 Task: Create a due date automation trigger when advanced on, 2 hours before a card is due add dates starting next week.
Action: Mouse moved to (1205, 351)
Screenshot: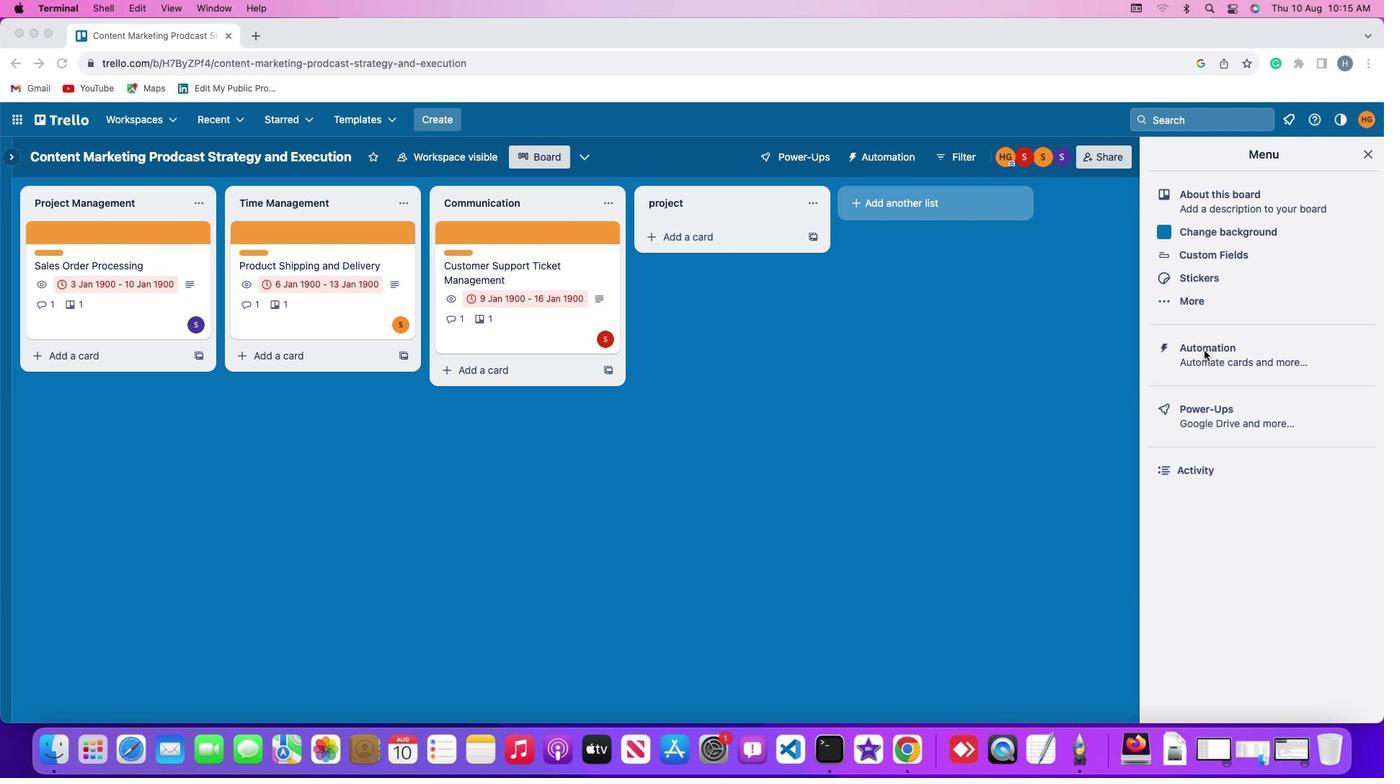 
Action: Mouse pressed left at (1205, 351)
Screenshot: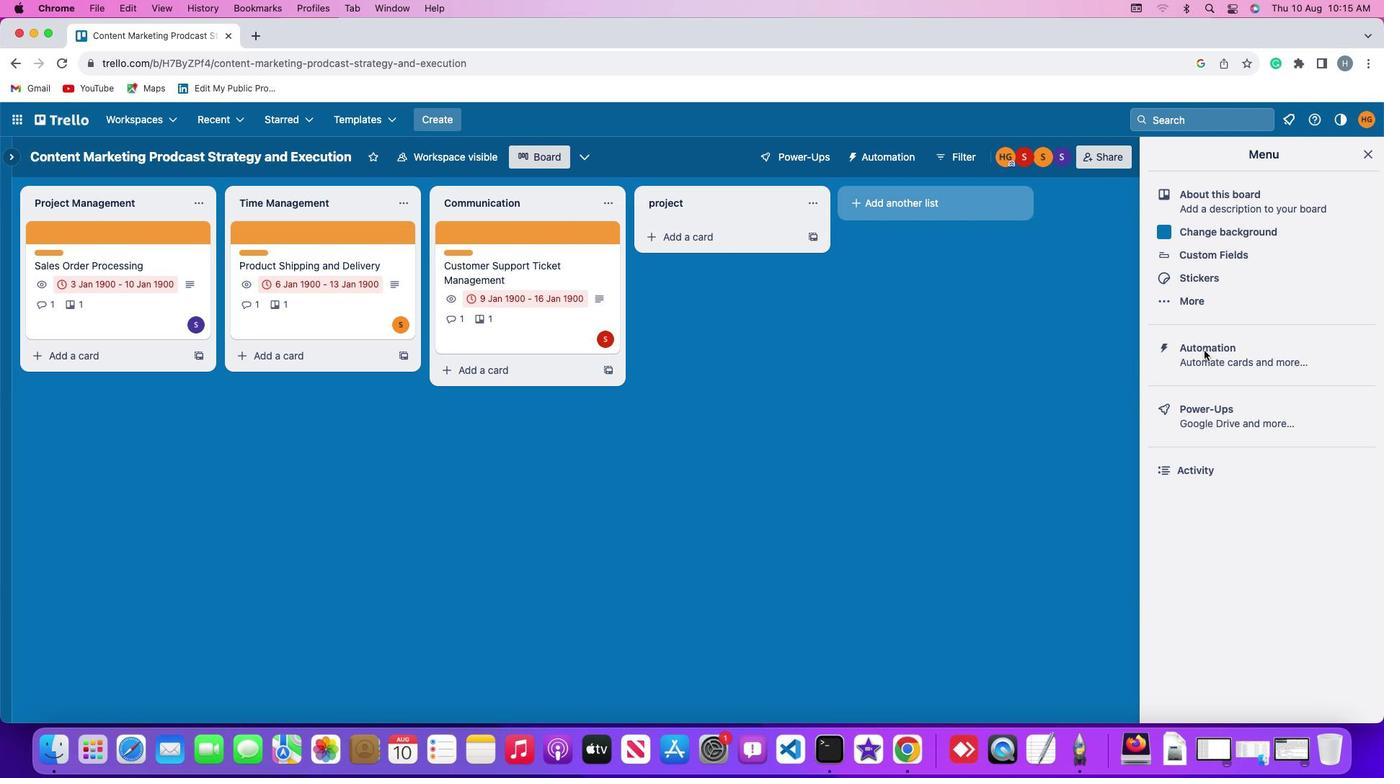 
Action: Mouse pressed left at (1205, 351)
Screenshot: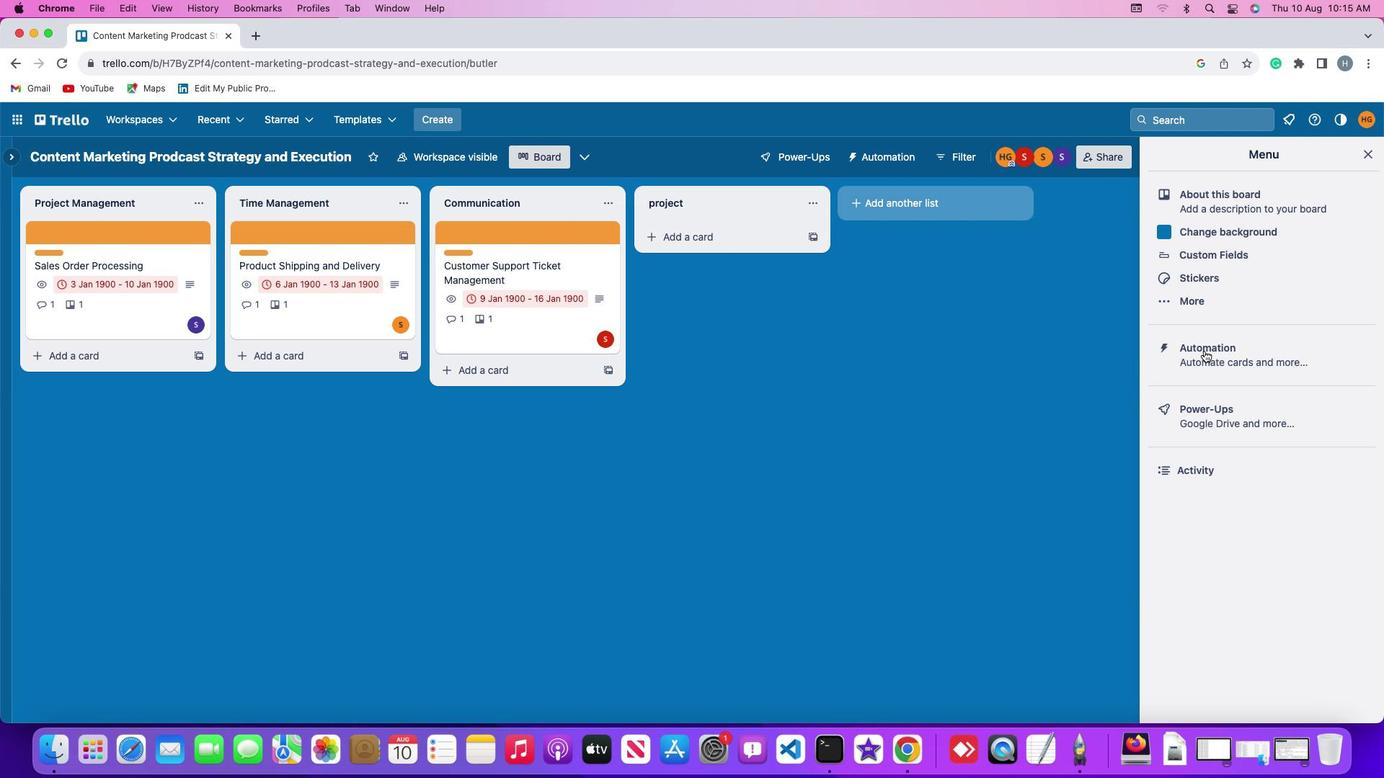 
Action: Mouse moved to (84, 338)
Screenshot: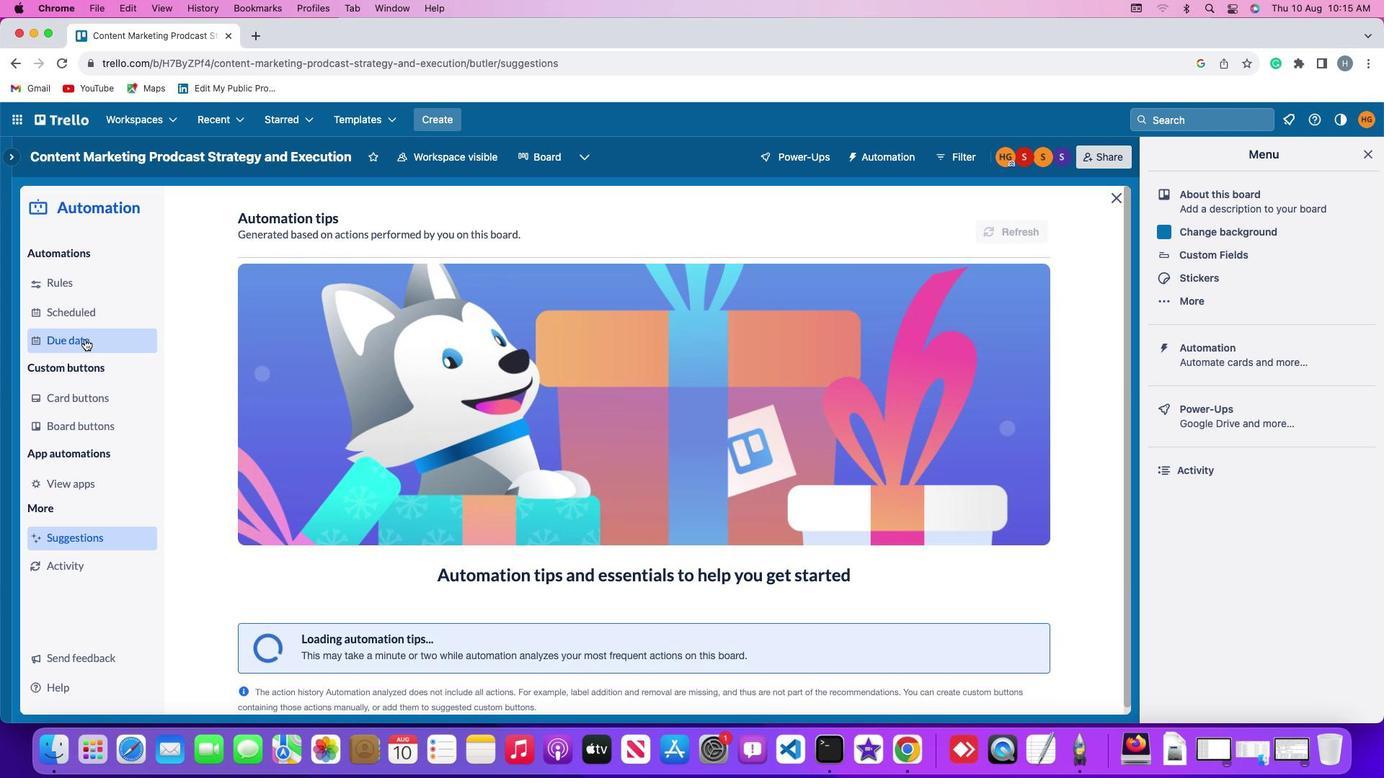 
Action: Mouse pressed left at (84, 338)
Screenshot: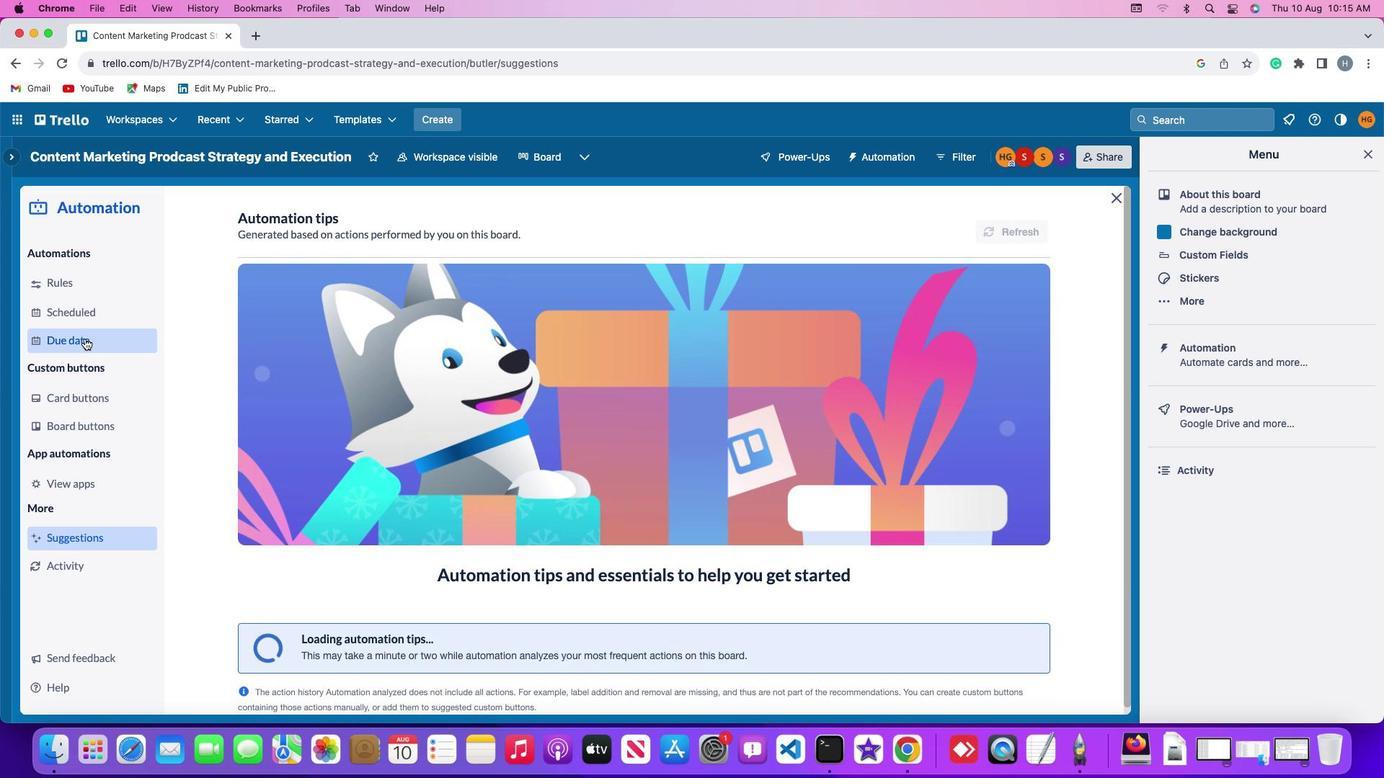 
Action: Mouse moved to (967, 219)
Screenshot: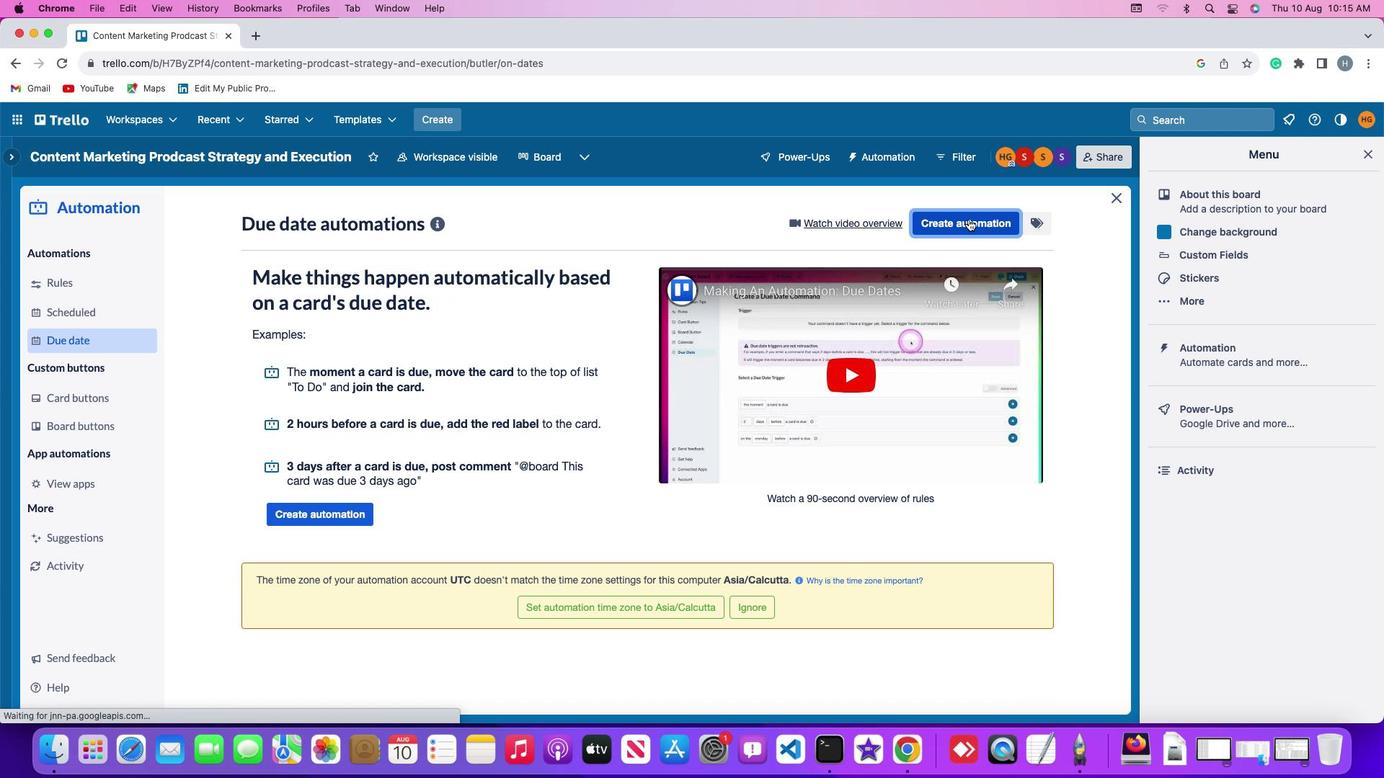 
Action: Mouse pressed left at (967, 219)
Screenshot: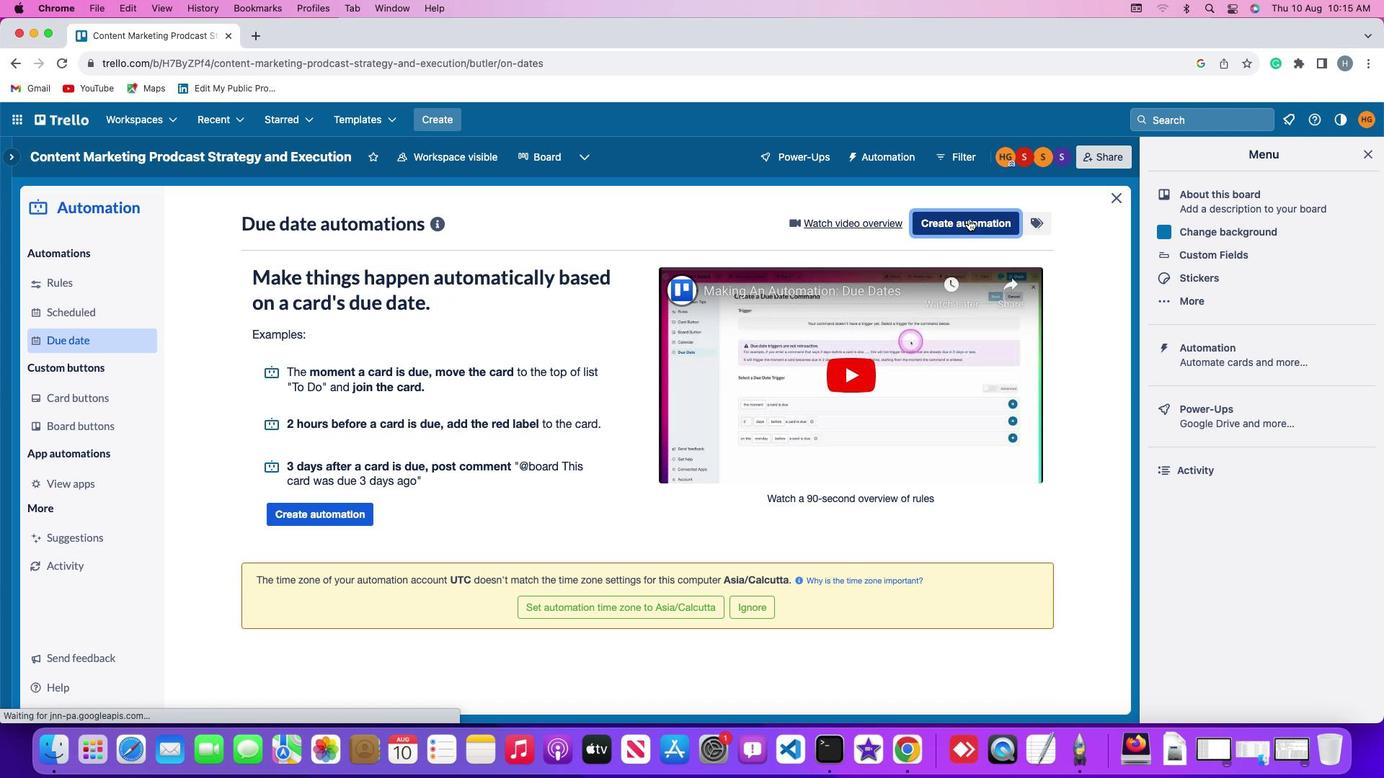 
Action: Mouse moved to (393, 358)
Screenshot: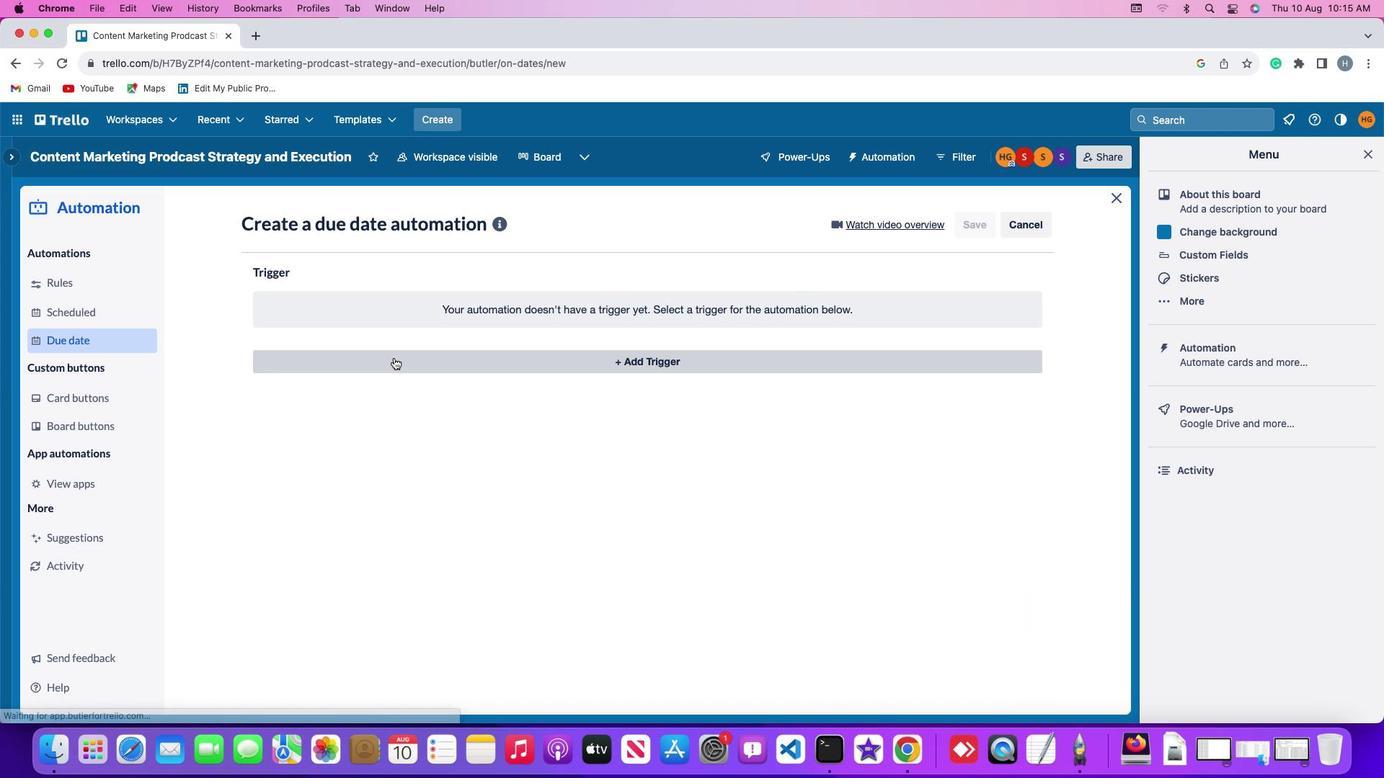 
Action: Mouse pressed left at (393, 358)
Screenshot: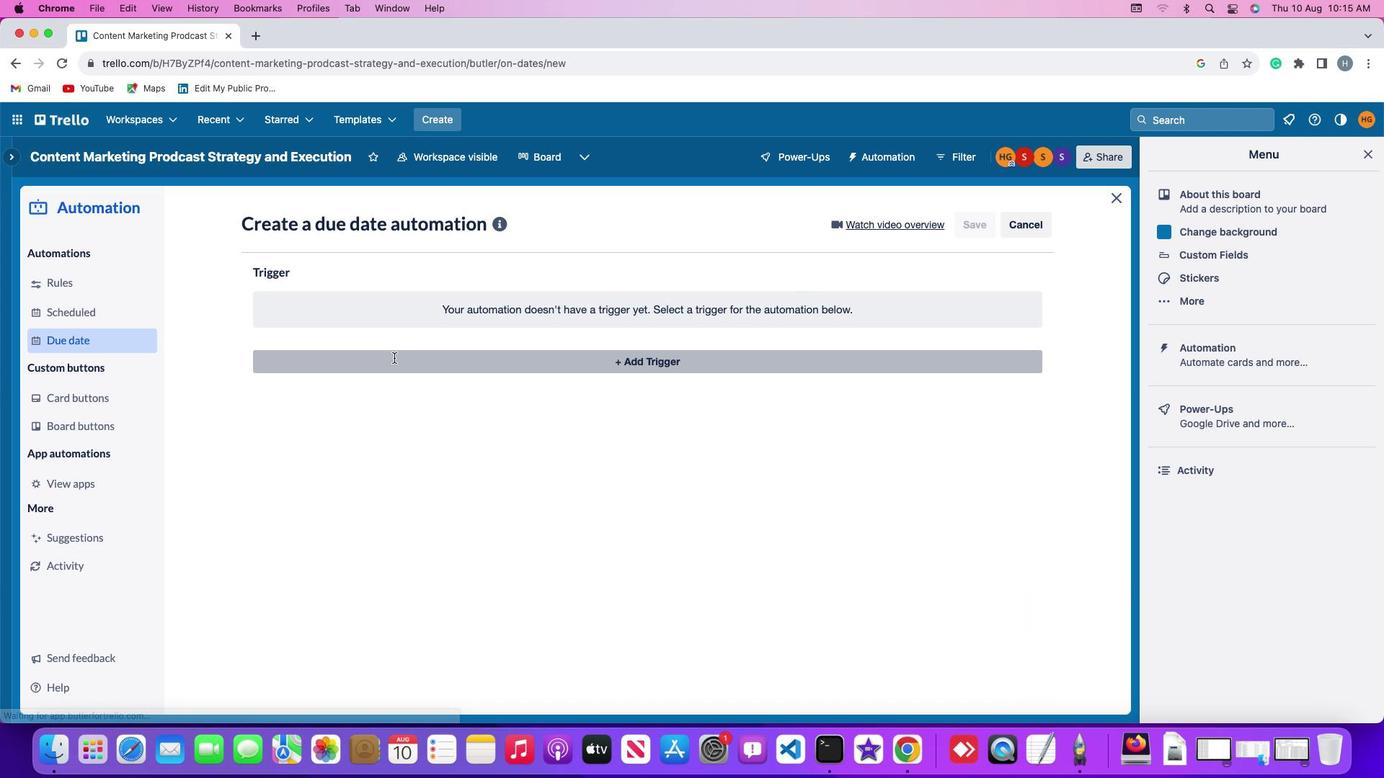 
Action: Mouse moved to (279, 582)
Screenshot: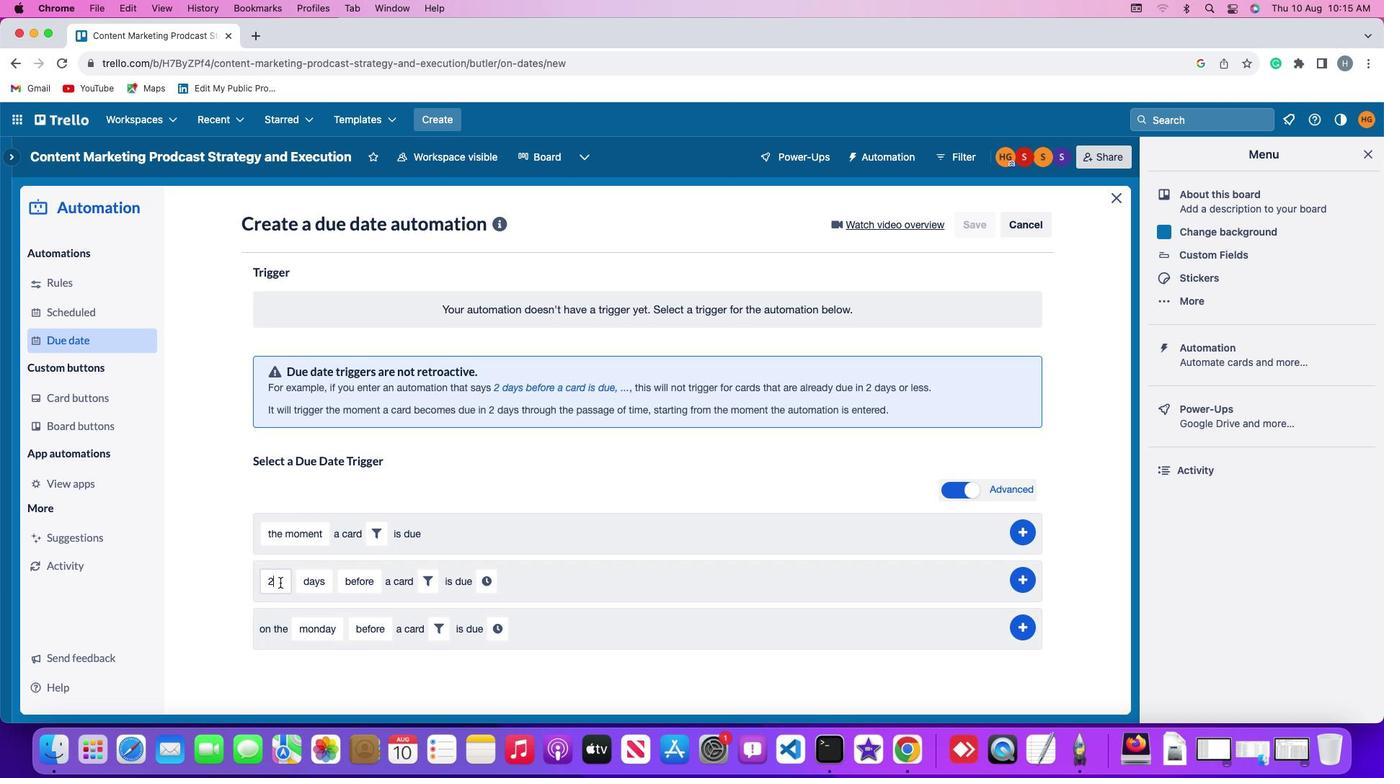 
Action: Mouse pressed left at (279, 582)
Screenshot: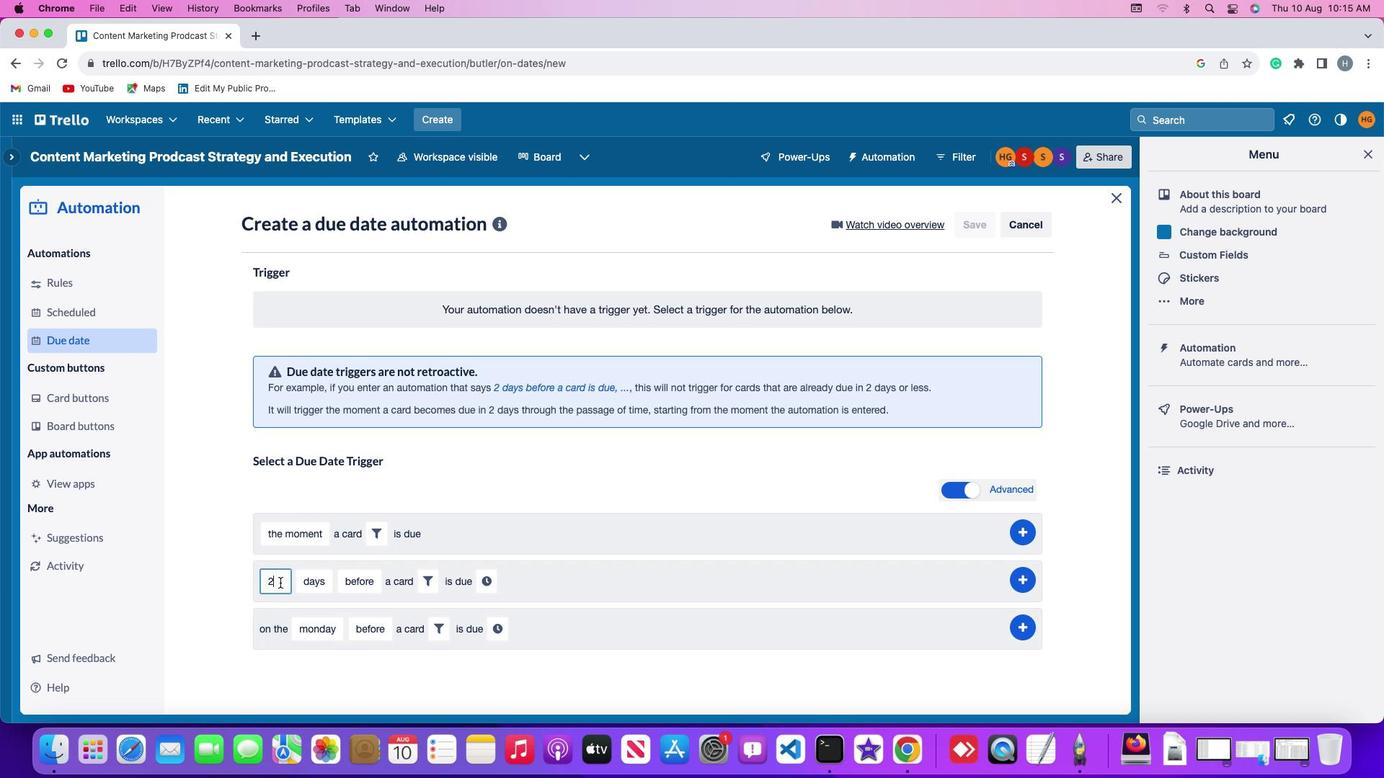 
Action: Mouse moved to (279, 583)
Screenshot: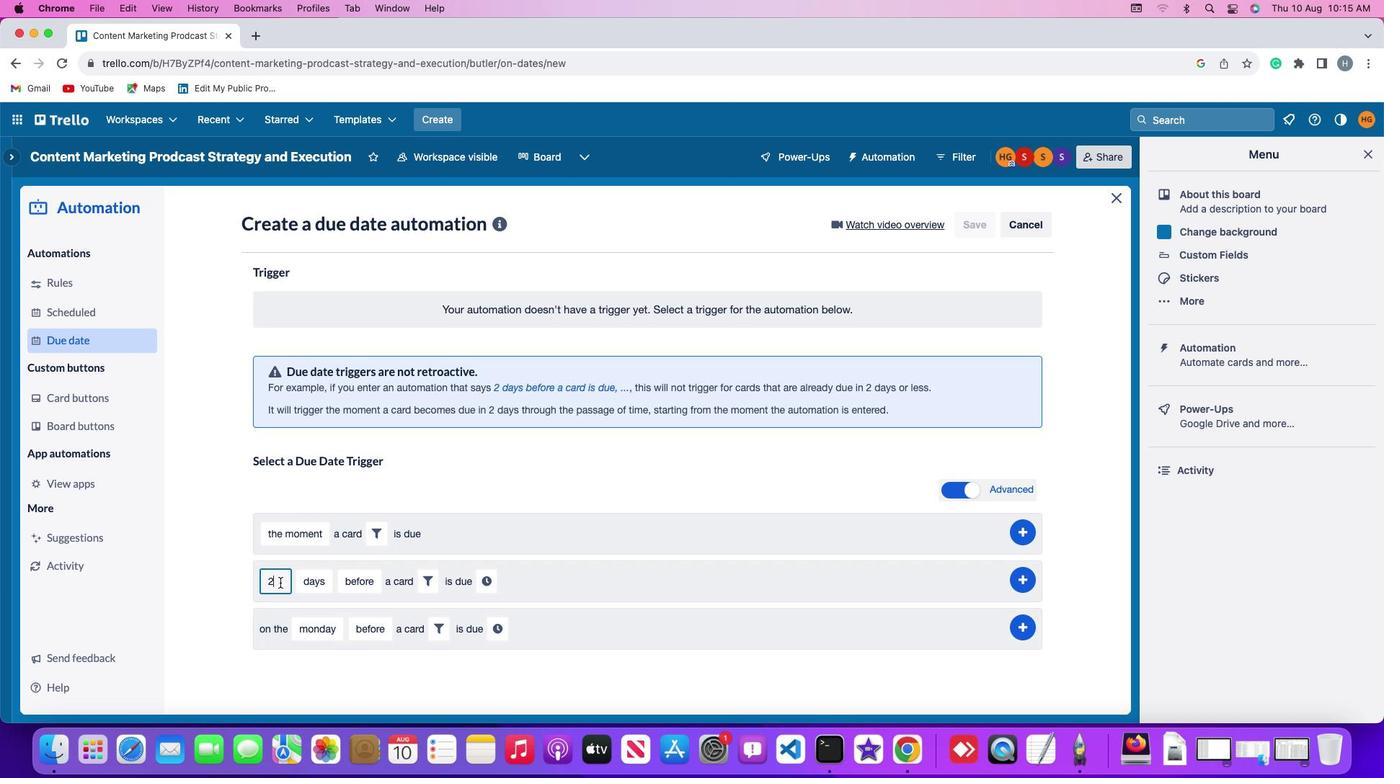 
Action: Key pressed Key.backspace
Screenshot: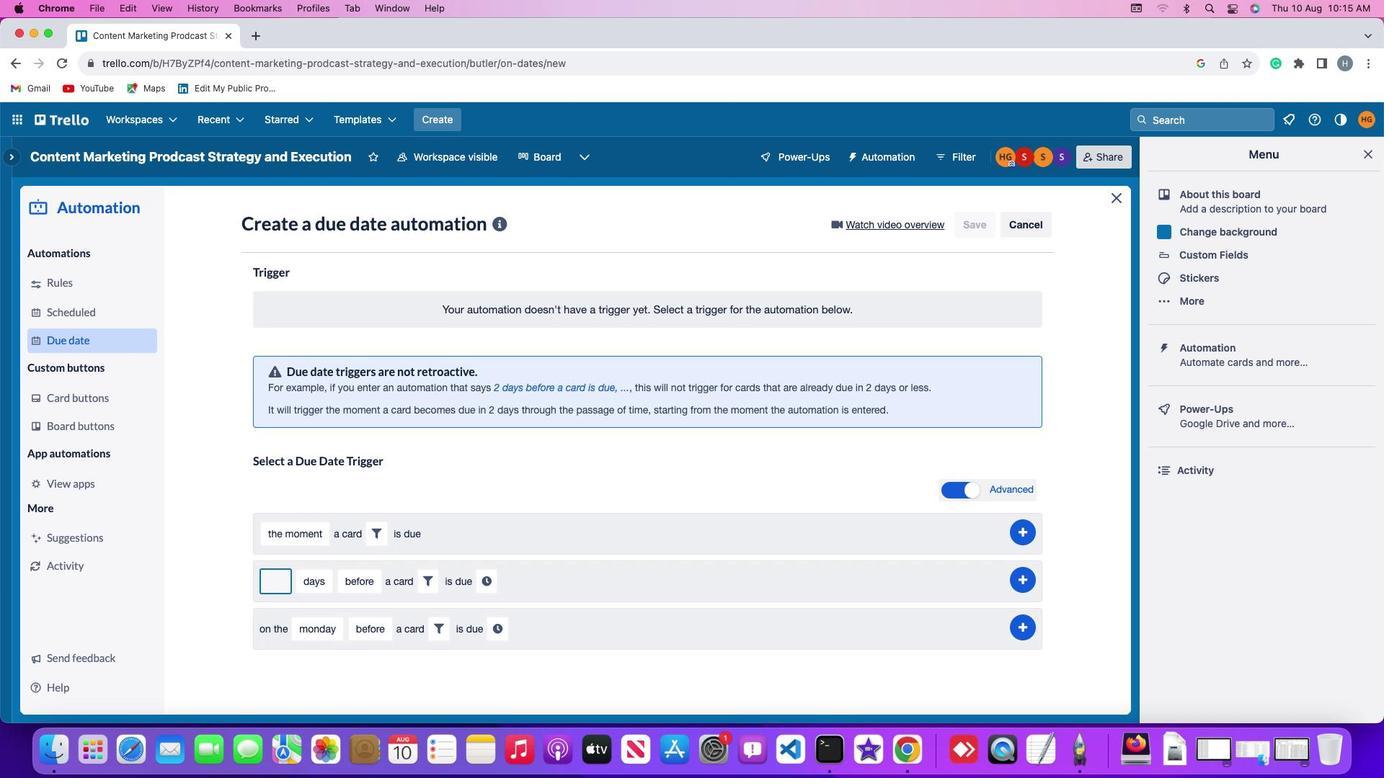 
Action: Mouse moved to (280, 583)
Screenshot: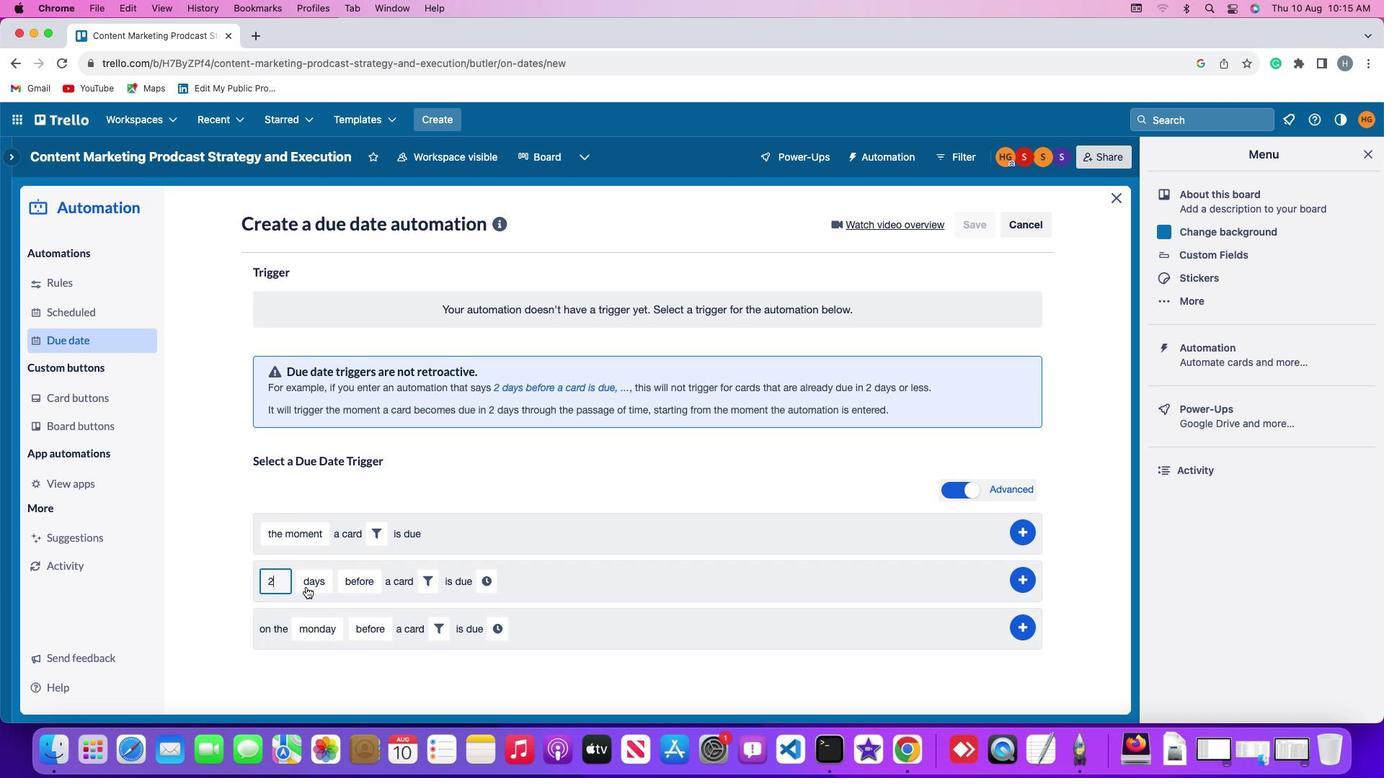 
Action: Key pressed '2'
Screenshot: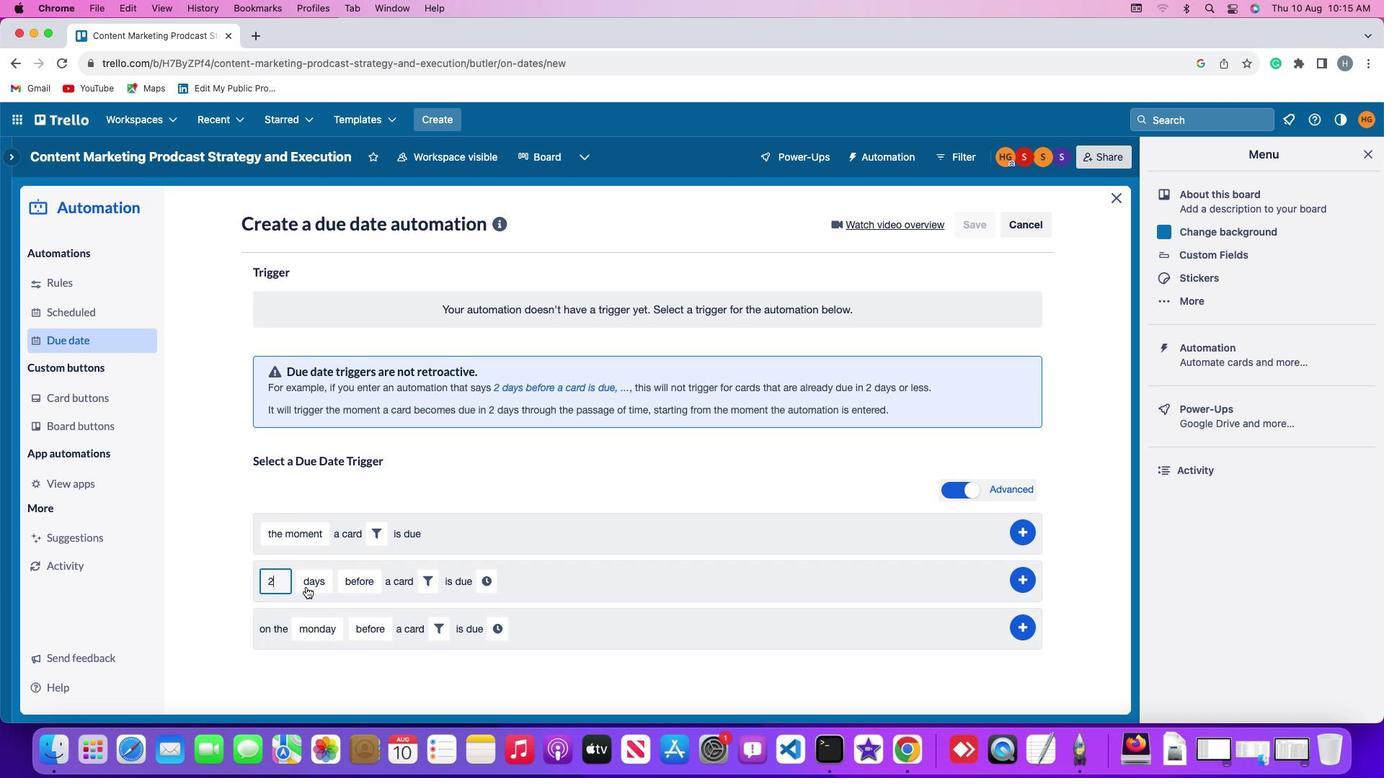 
Action: Mouse moved to (313, 586)
Screenshot: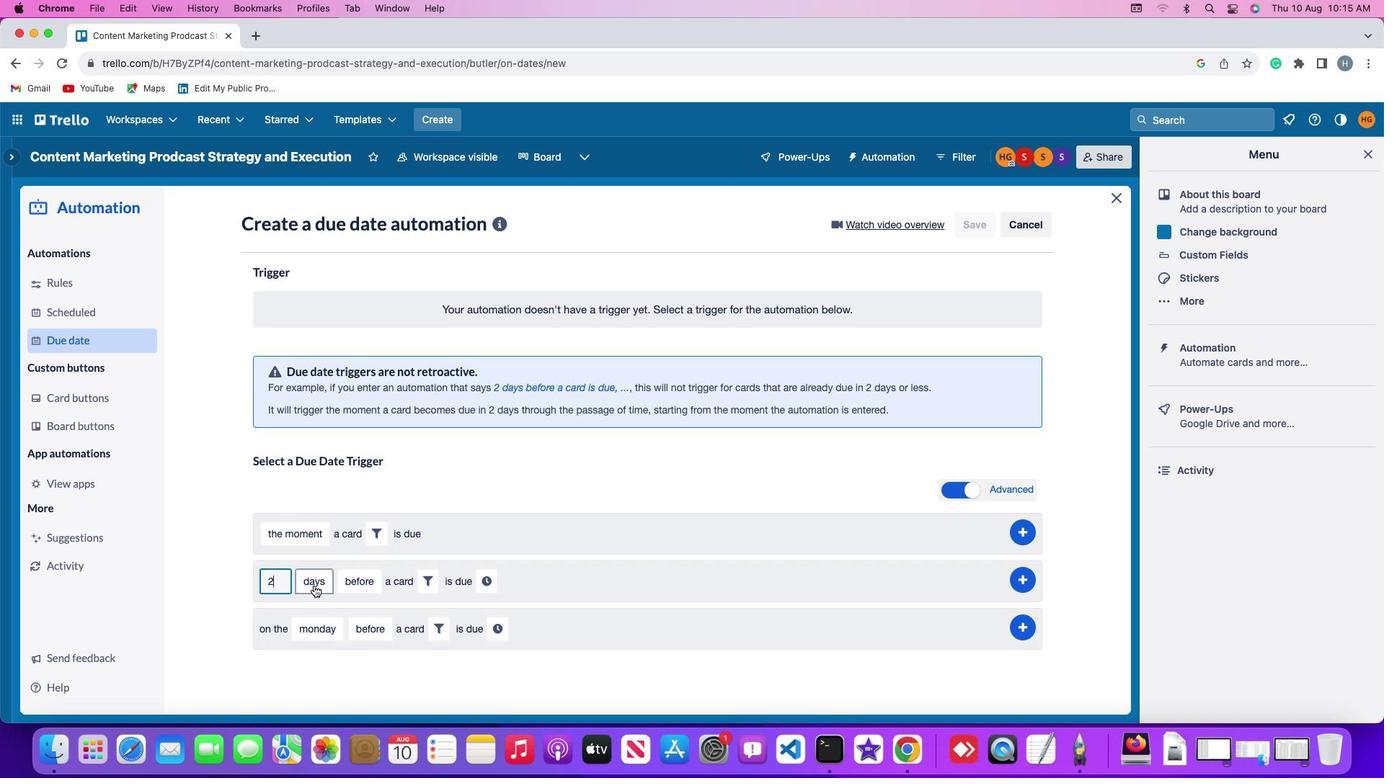 
Action: Mouse pressed left at (313, 586)
Screenshot: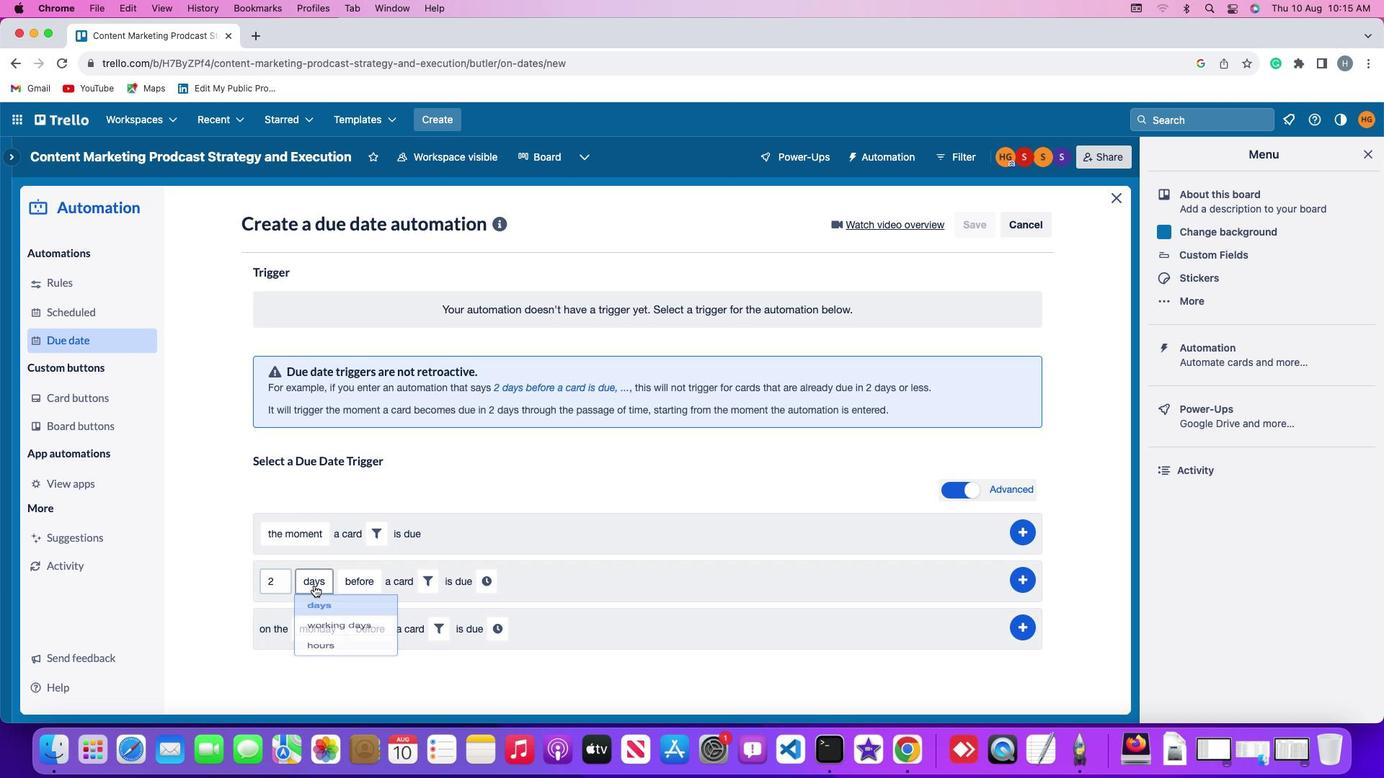 
Action: Mouse moved to (321, 666)
Screenshot: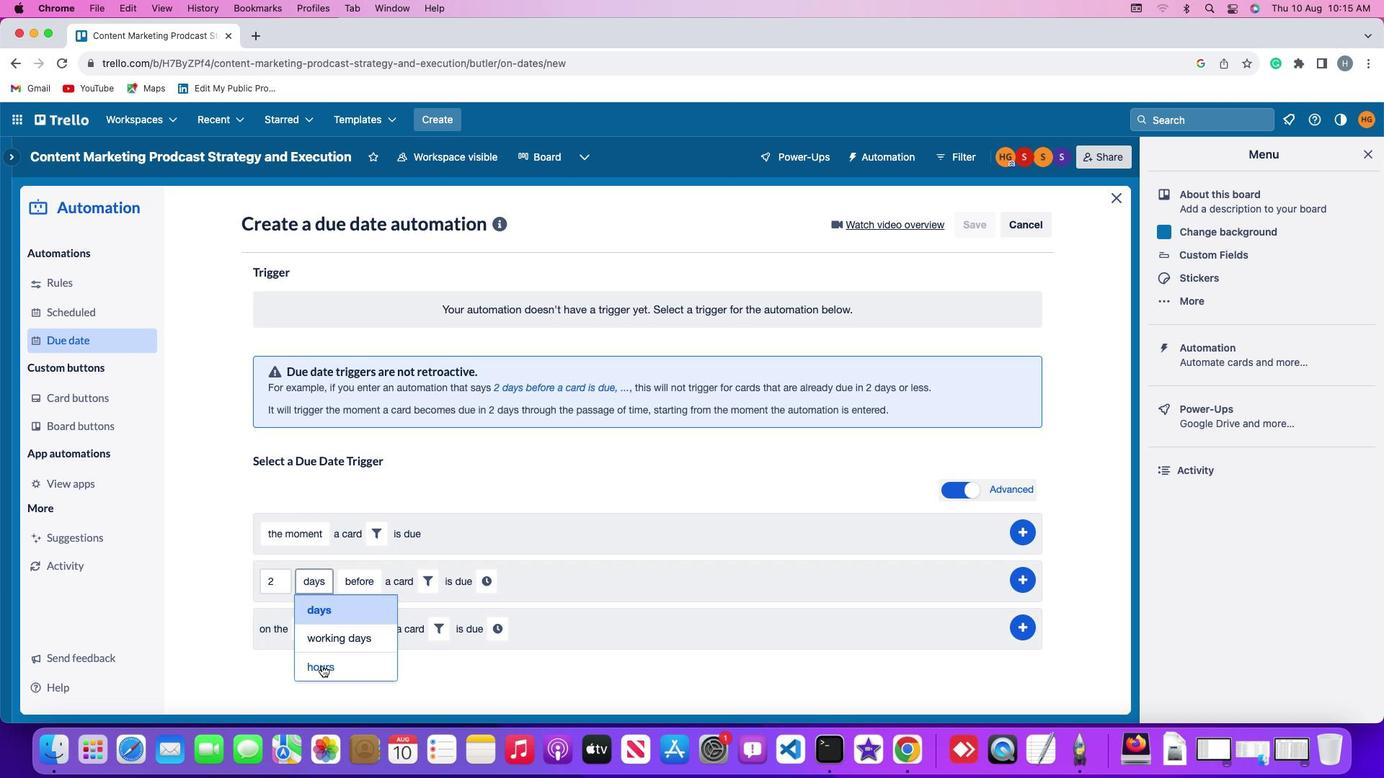 
Action: Mouse pressed left at (321, 666)
Screenshot: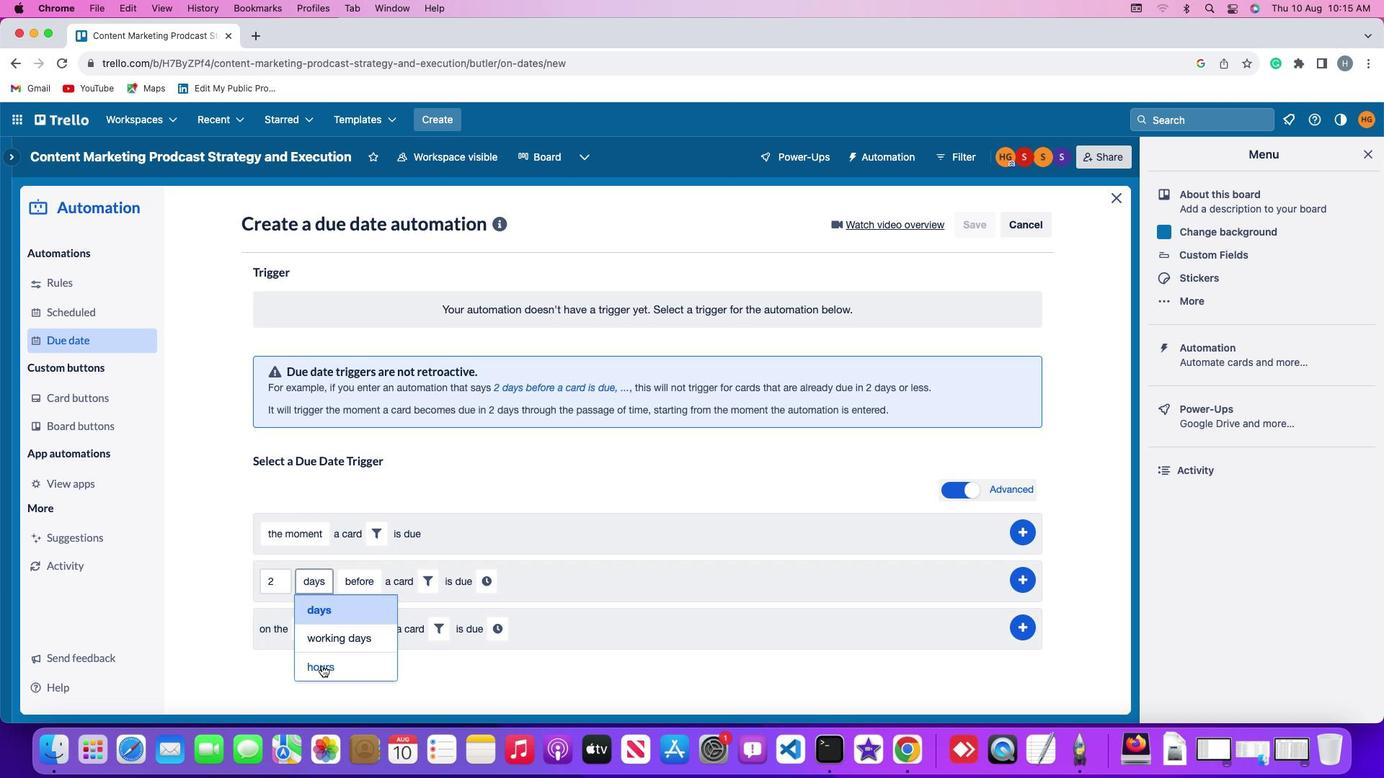 
Action: Mouse moved to (367, 587)
Screenshot: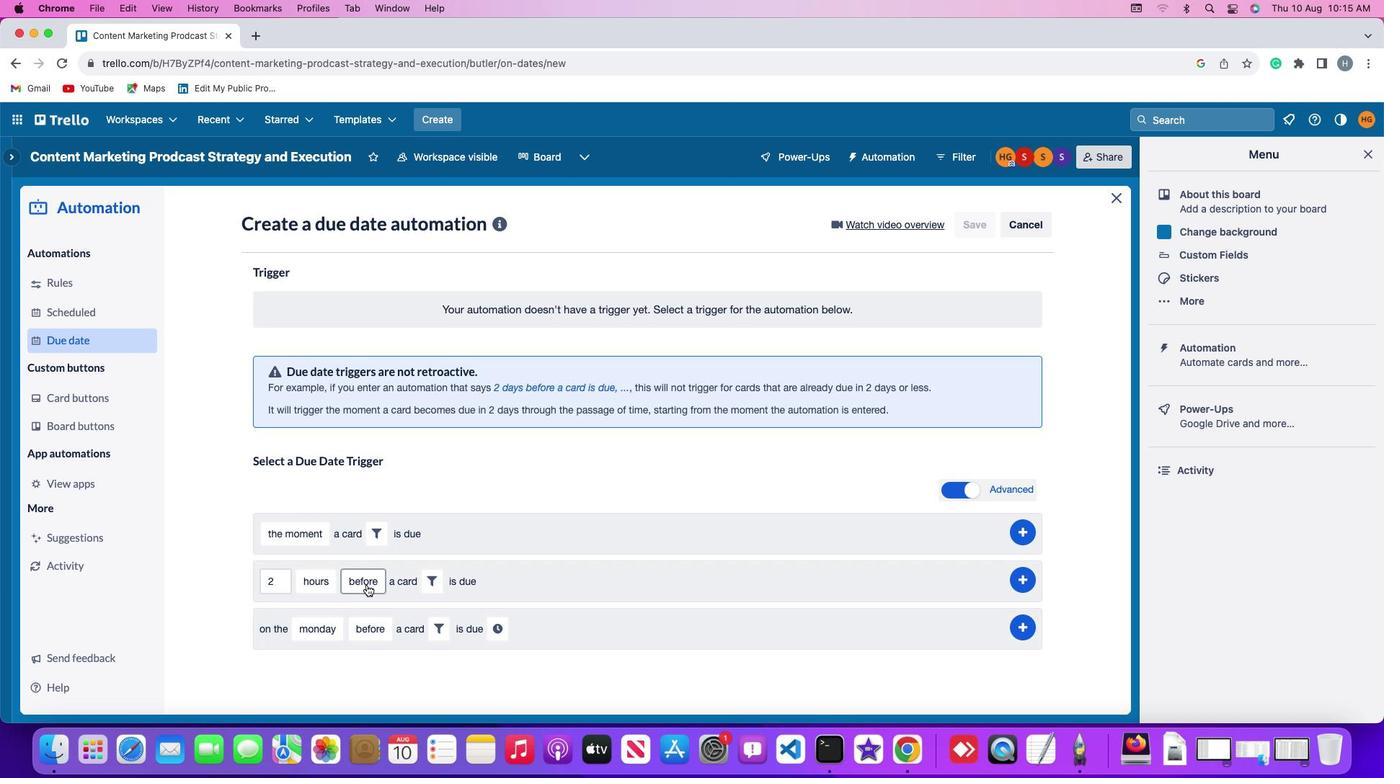 
Action: Mouse pressed left at (367, 587)
Screenshot: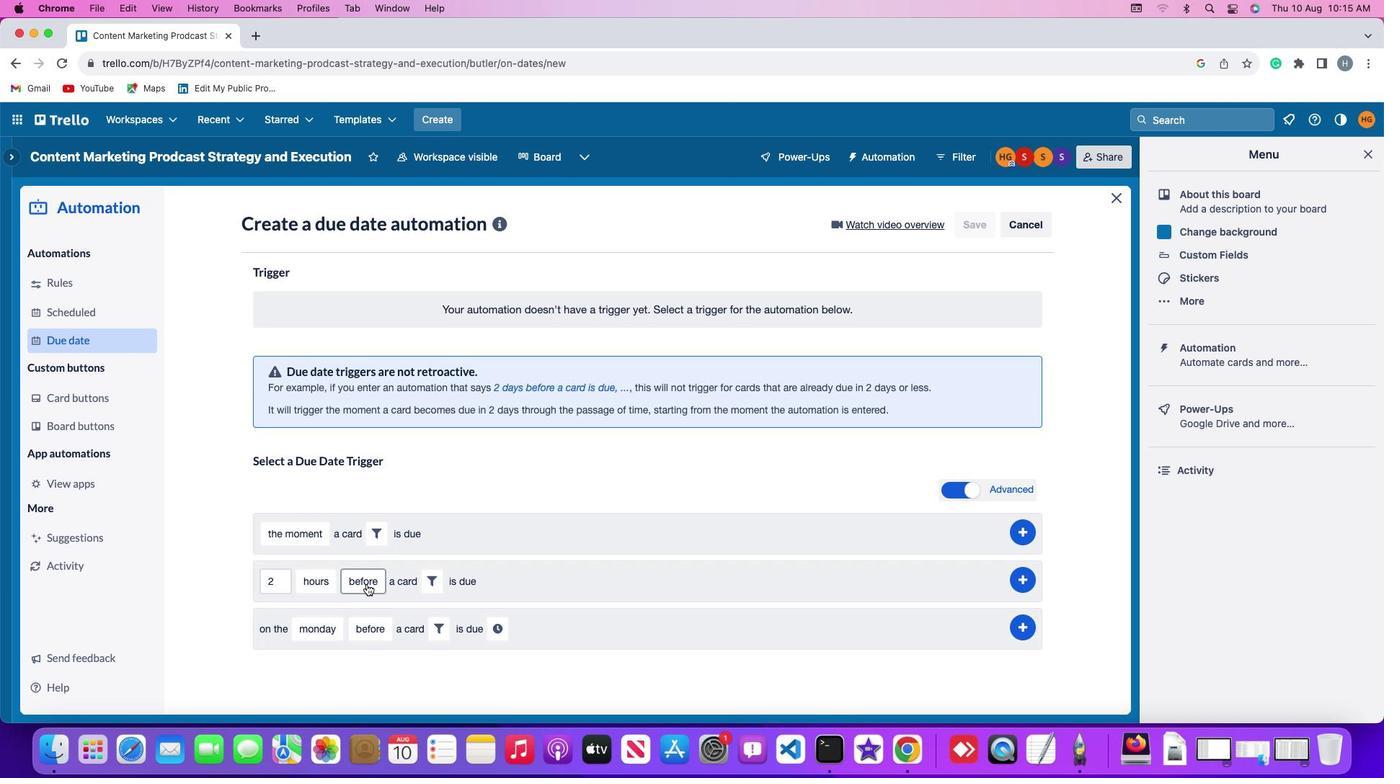 
Action: Mouse moved to (375, 611)
Screenshot: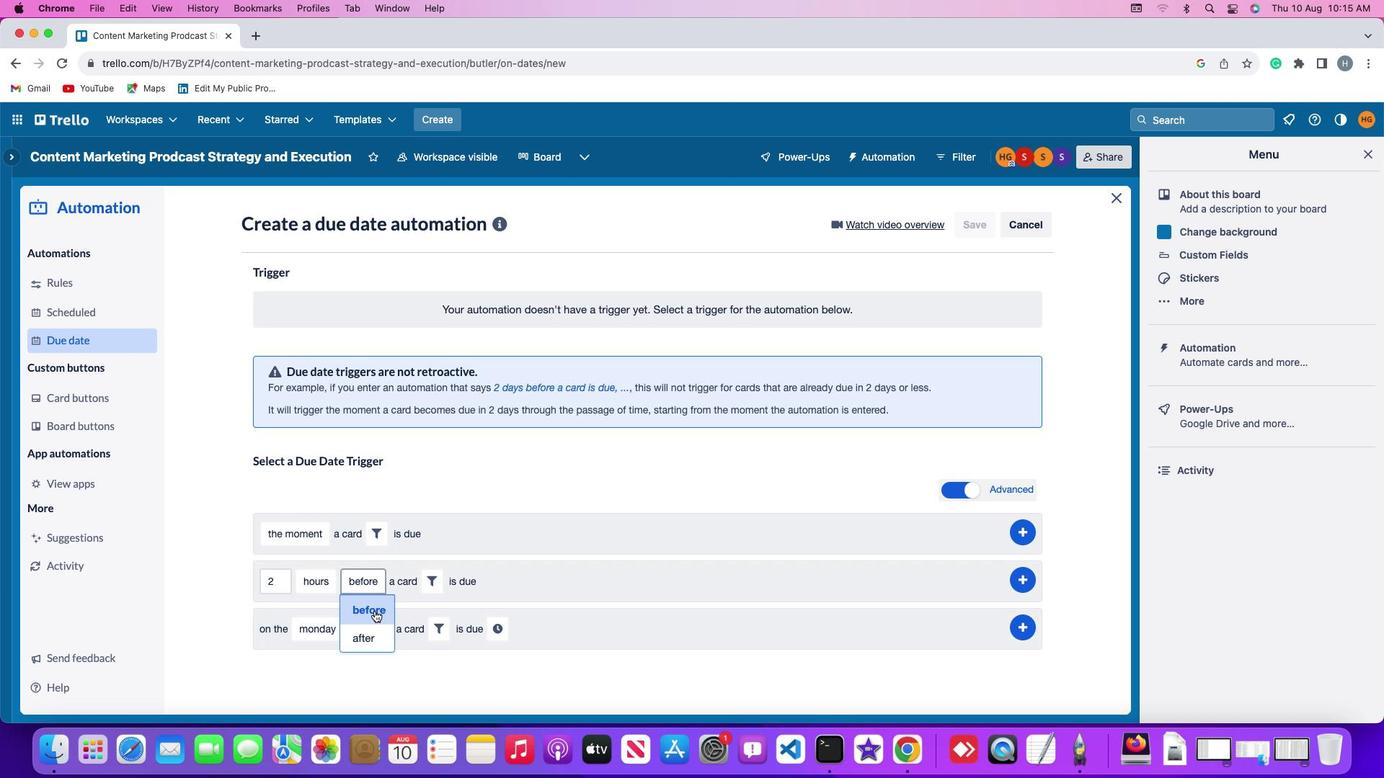 
Action: Mouse pressed left at (375, 611)
Screenshot: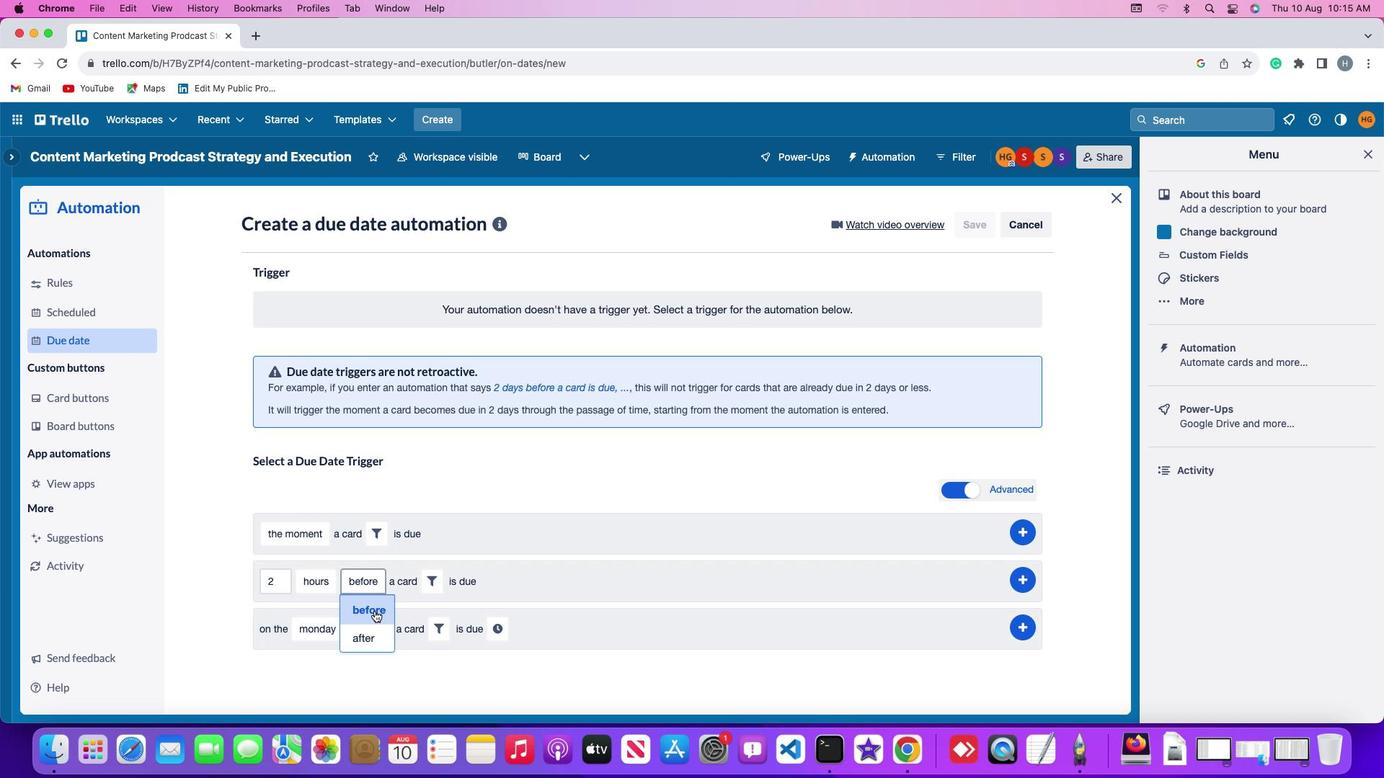 
Action: Mouse moved to (434, 579)
Screenshot: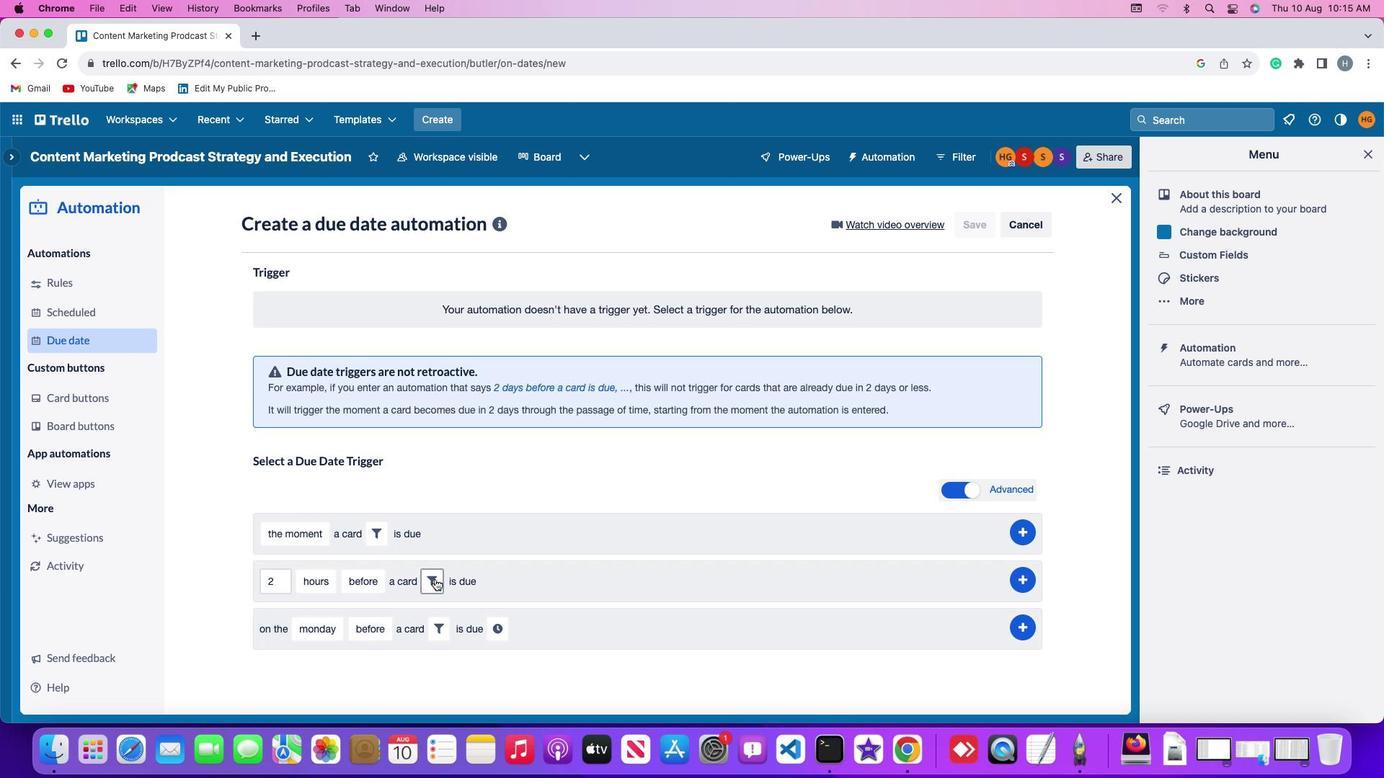 
Action: Mouse pressed left at (434, 579)
Screenshot: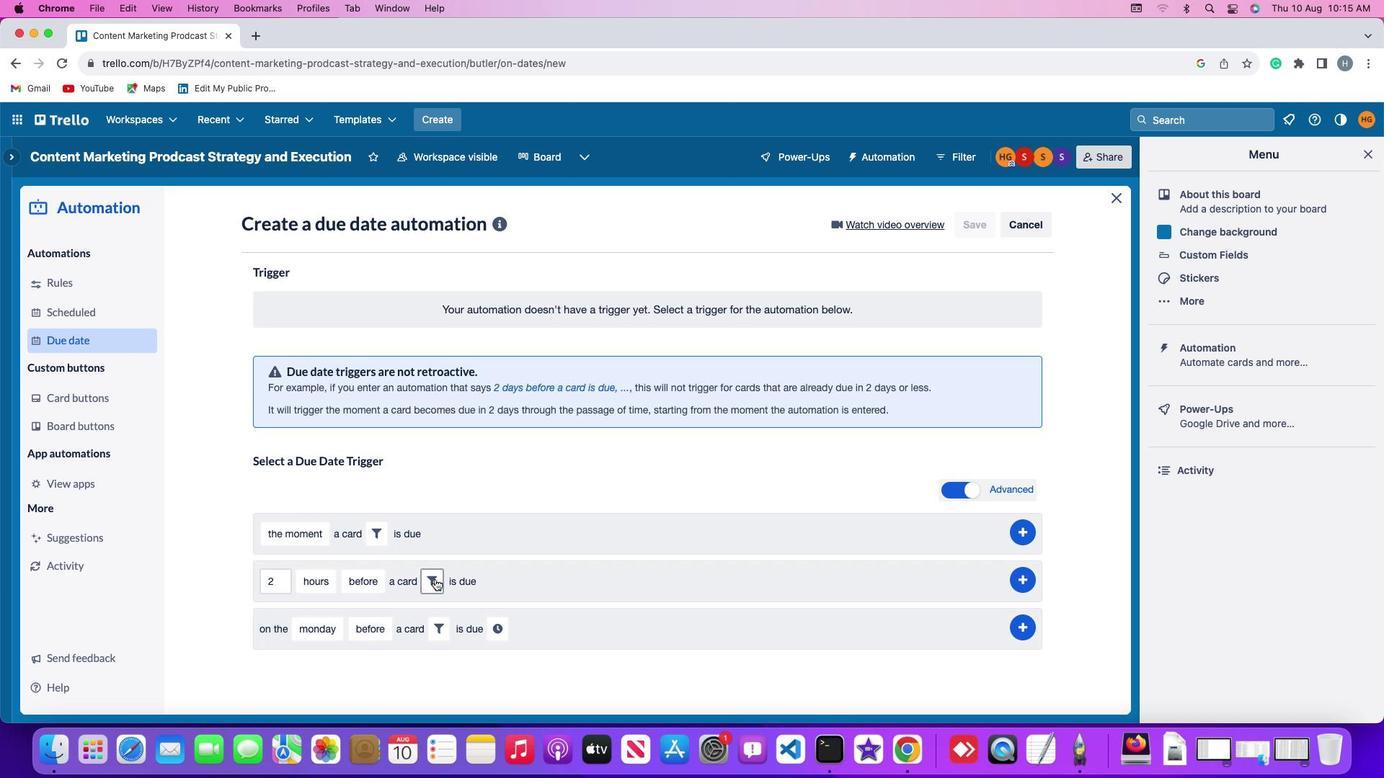 
Action: Mouse moved to (498, 632)
Screenshot: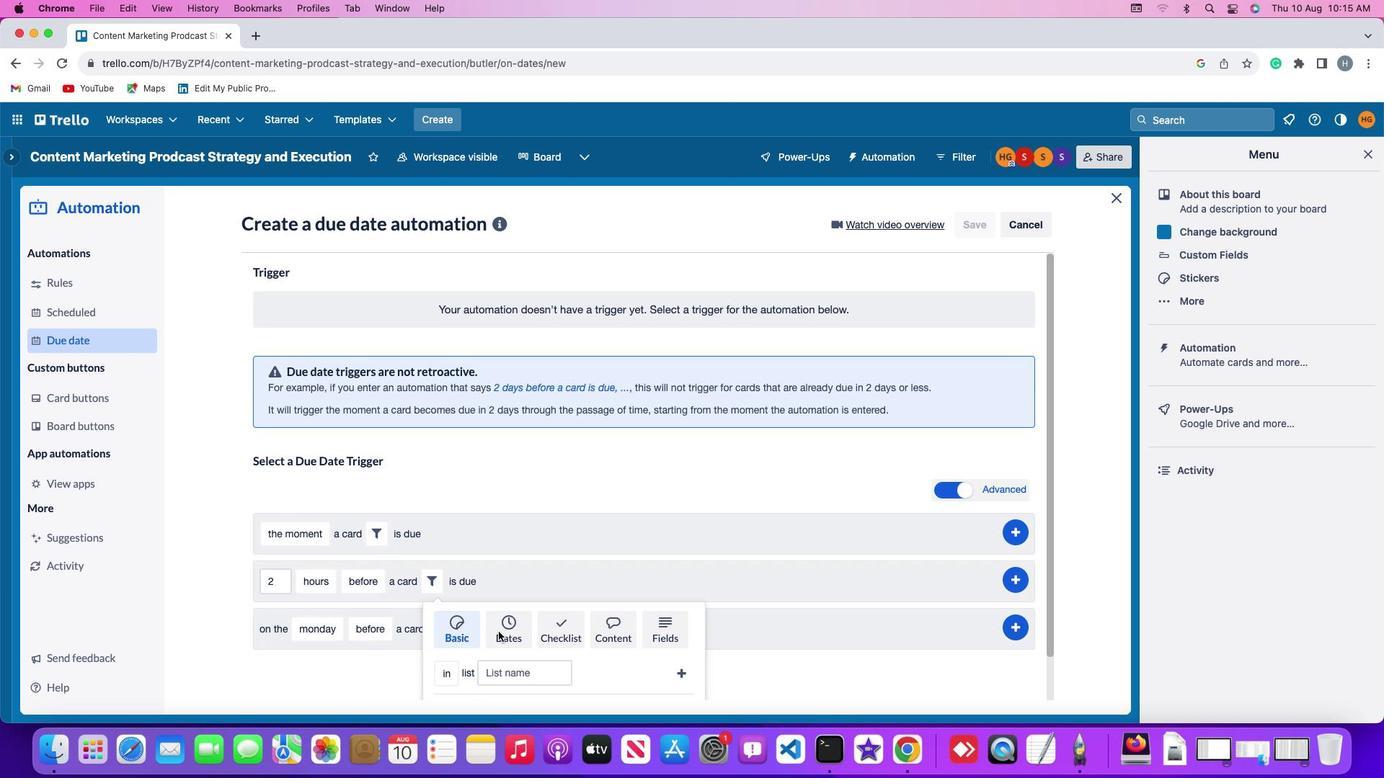 
Action: Mouse pressed left at (498, 632)
Screenshot: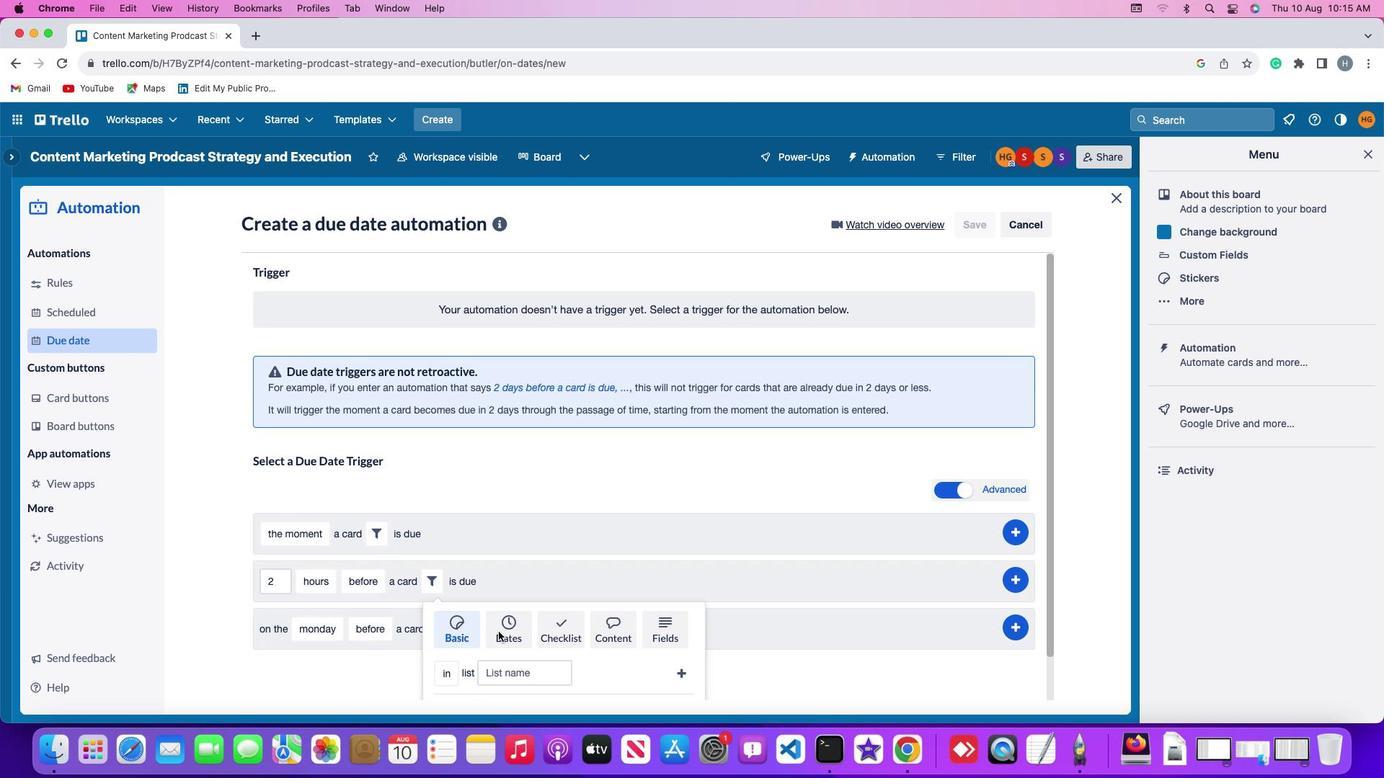 
Action: Mouse moved to (404, 667)
Screenshot: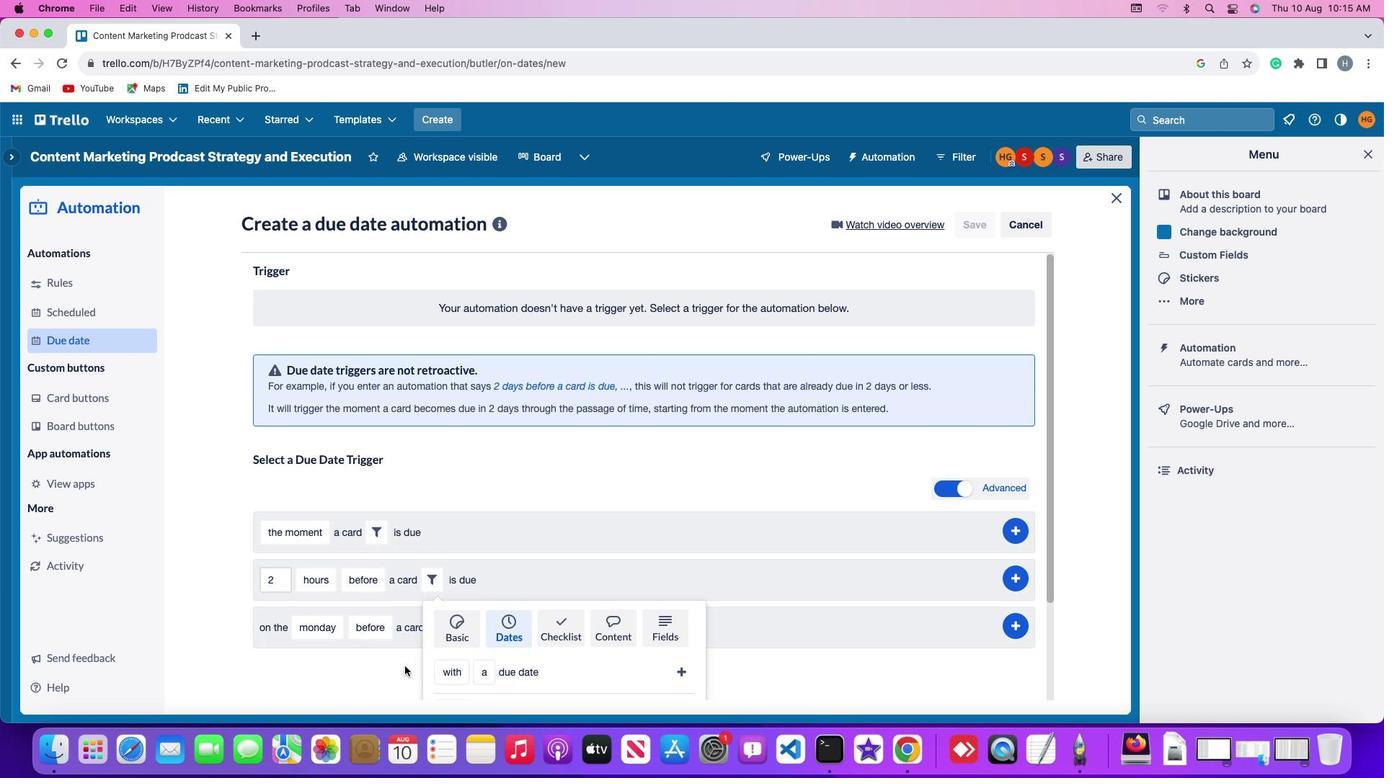 
Action: Mouse scrolled (404, 667) with delta (0, 0)
Screenshot: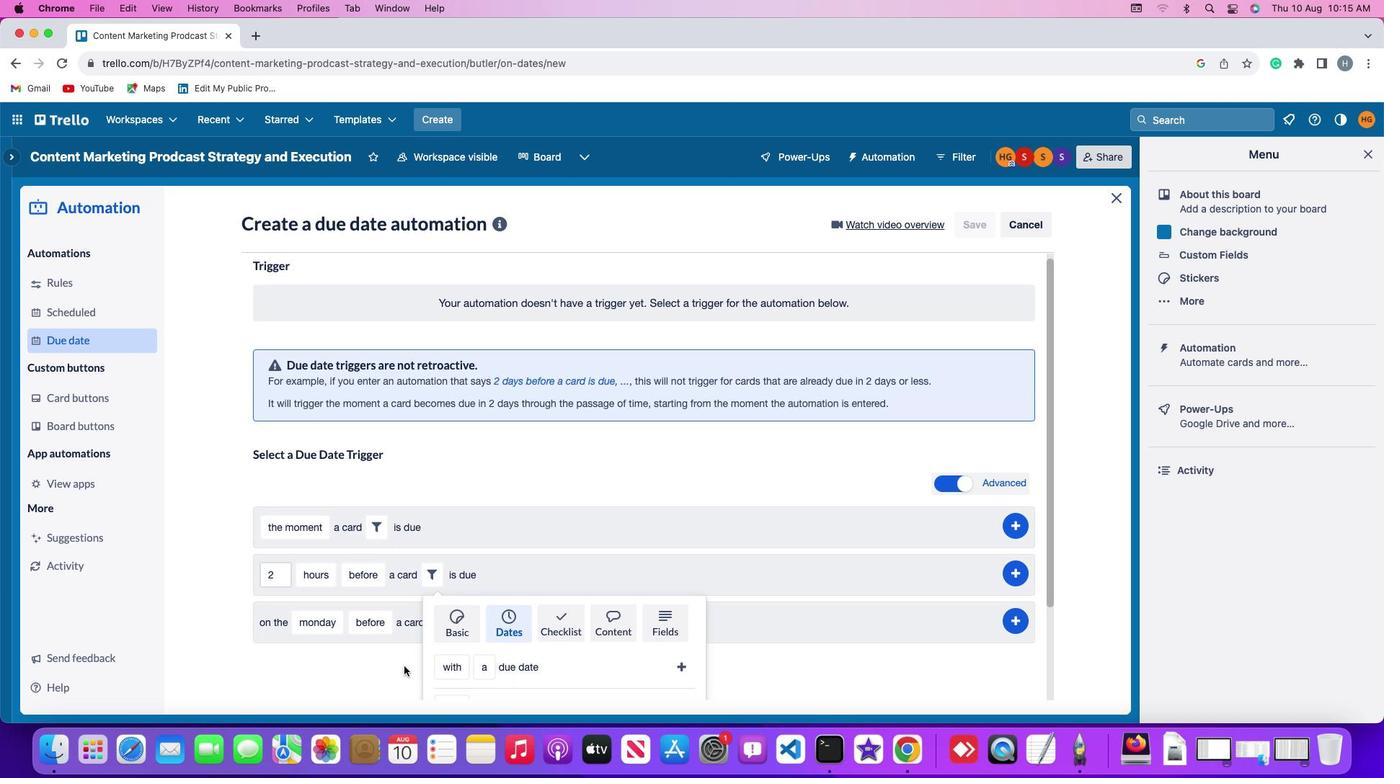 
Action: Mouse scrolled (404, 667) with delta (0, 0)
Screenshot: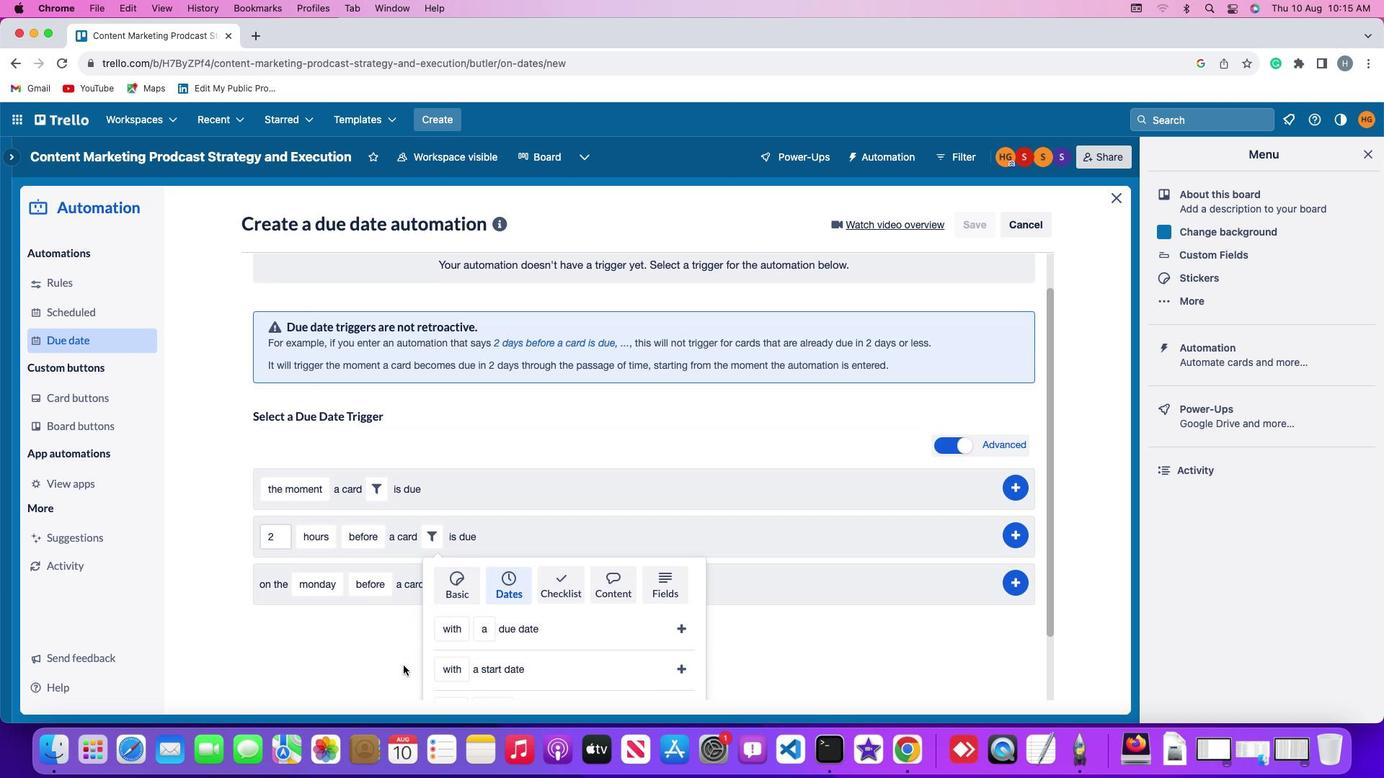 
Action: Mouse scrolled (404, 667) with delta (0, -2)
Screenshot: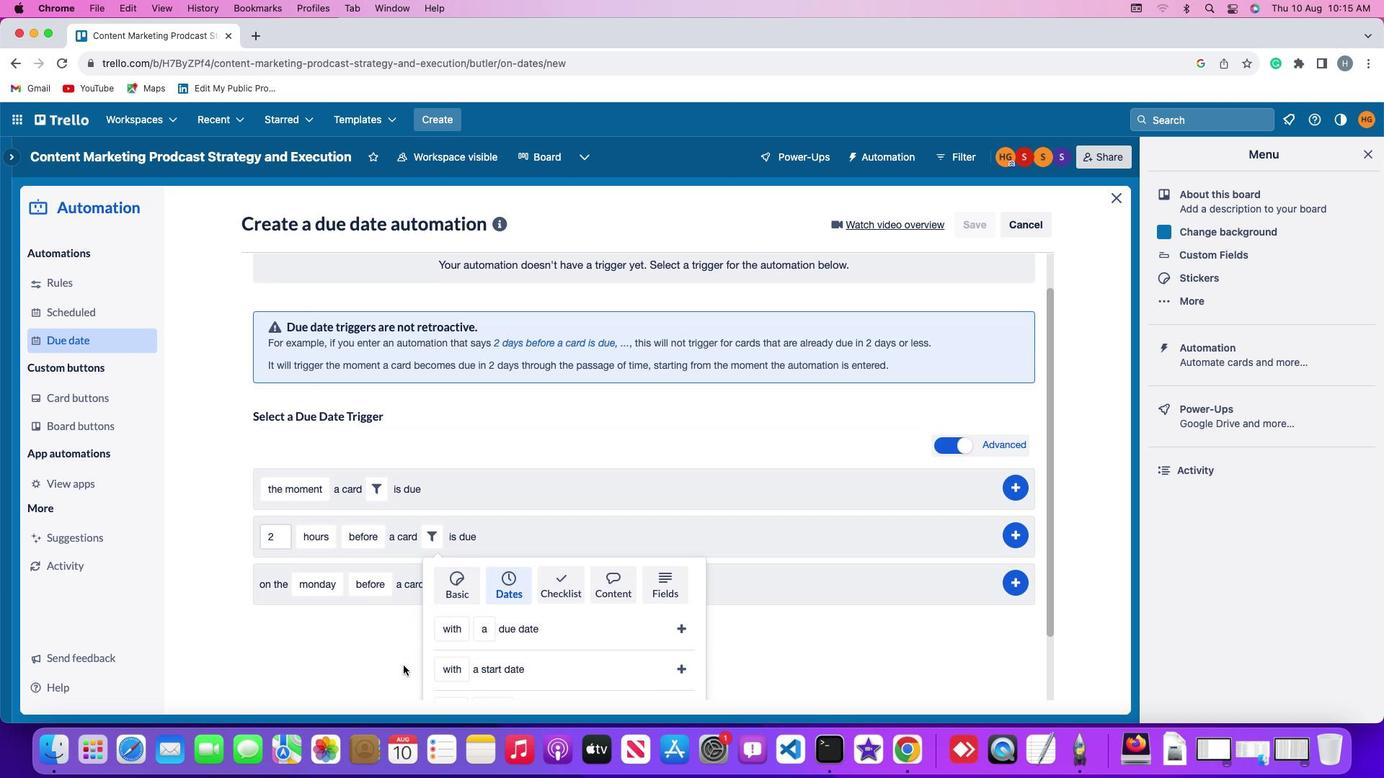 
Action: Mouse scrolled (404, 667) with delta (0, -3)
Screenshot: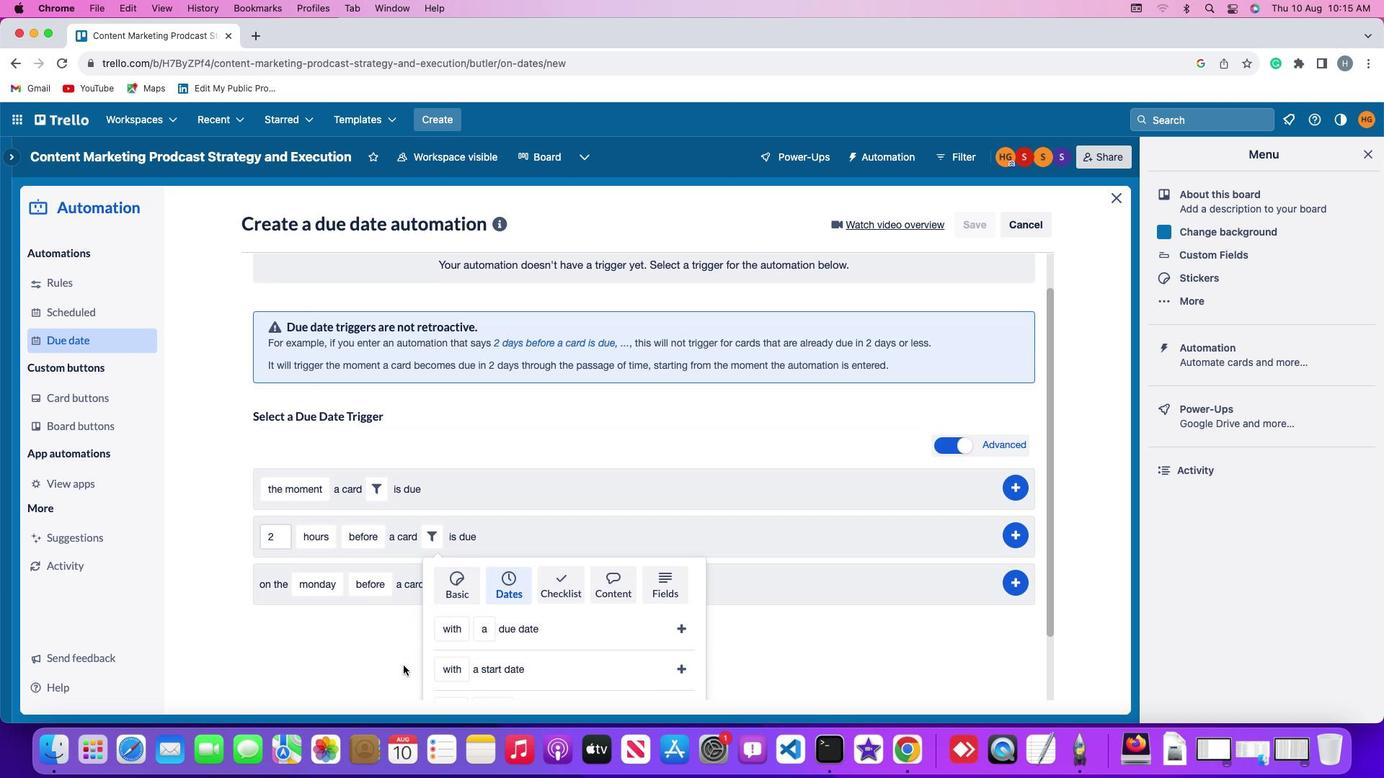
Action: Mouse moved to (404, 667)
Screenshot: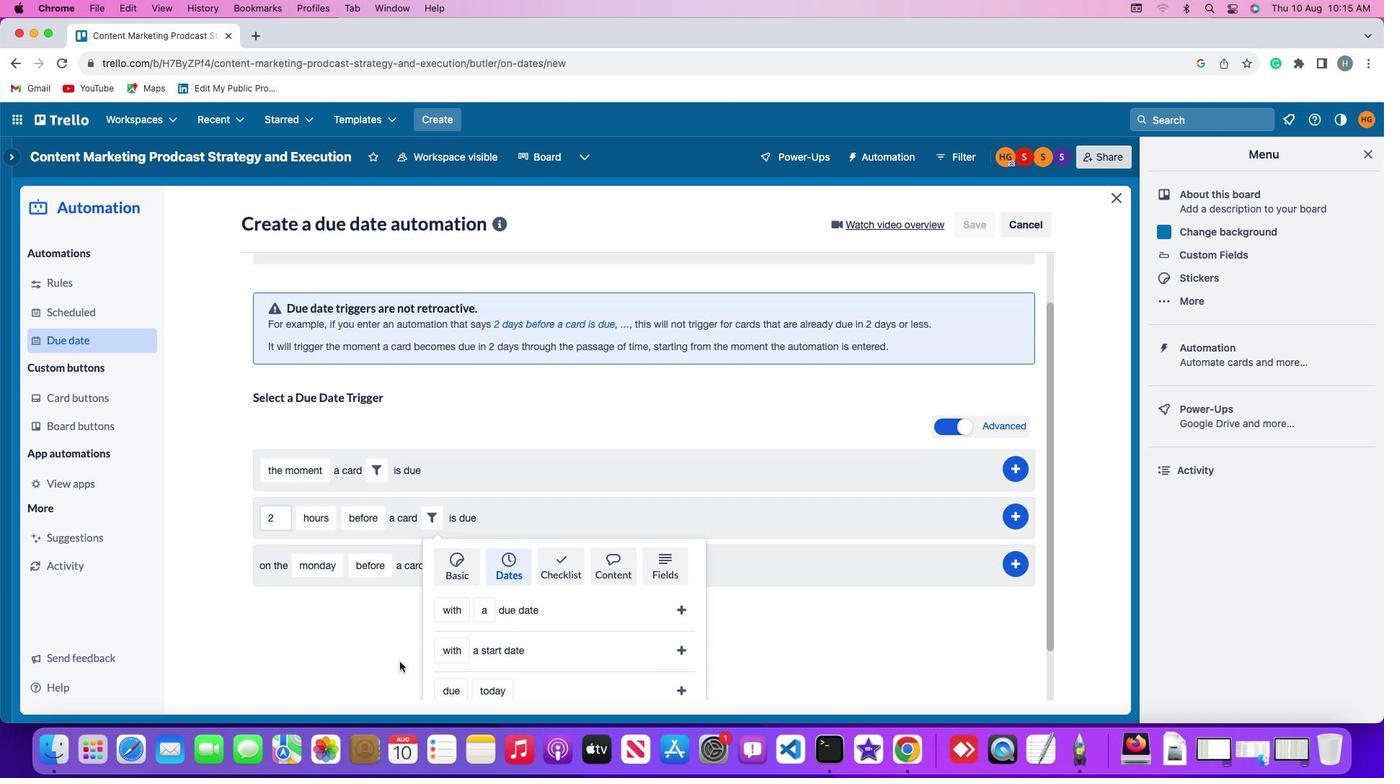 
Action: Mouse scrolled (404, 667) with delta (0, -4)
Screenshot: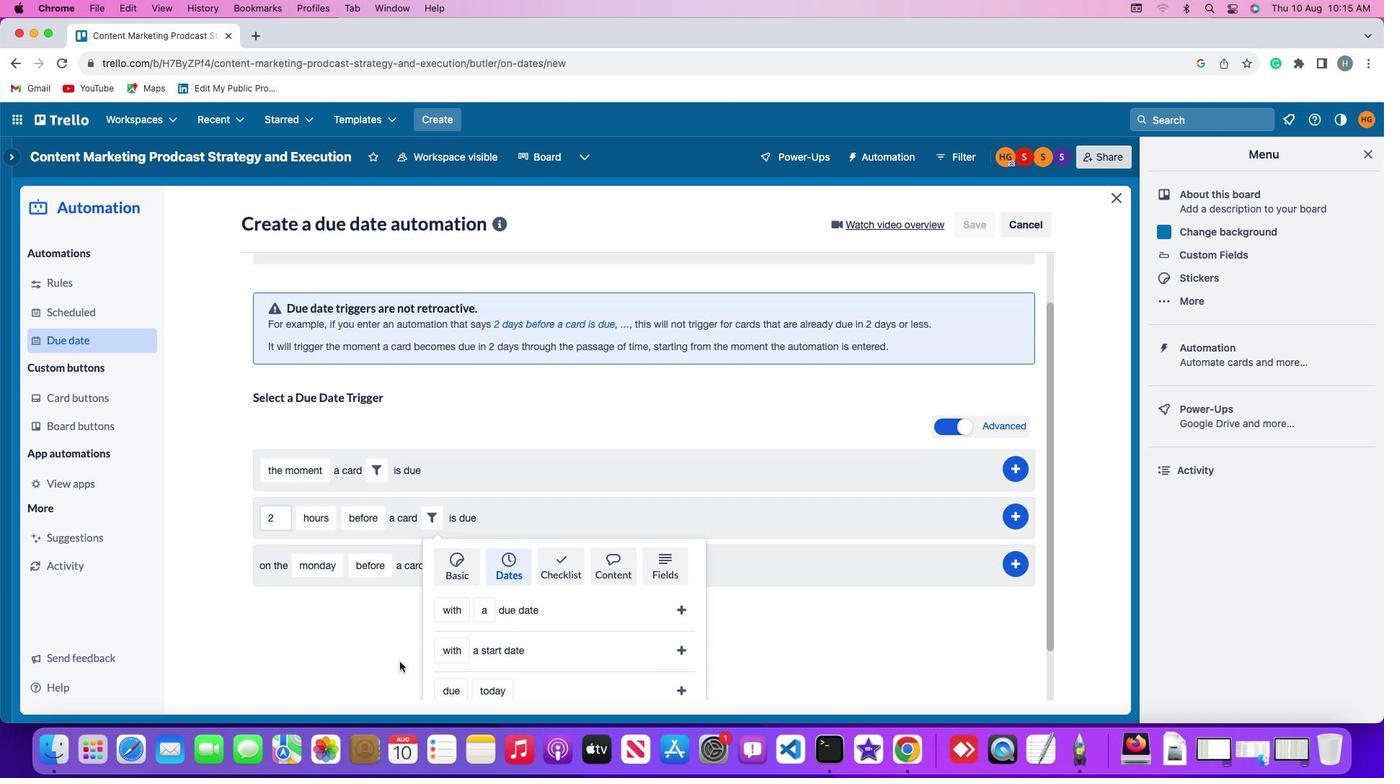 
Action: Mouse moved to (404, 666)
Screenshot: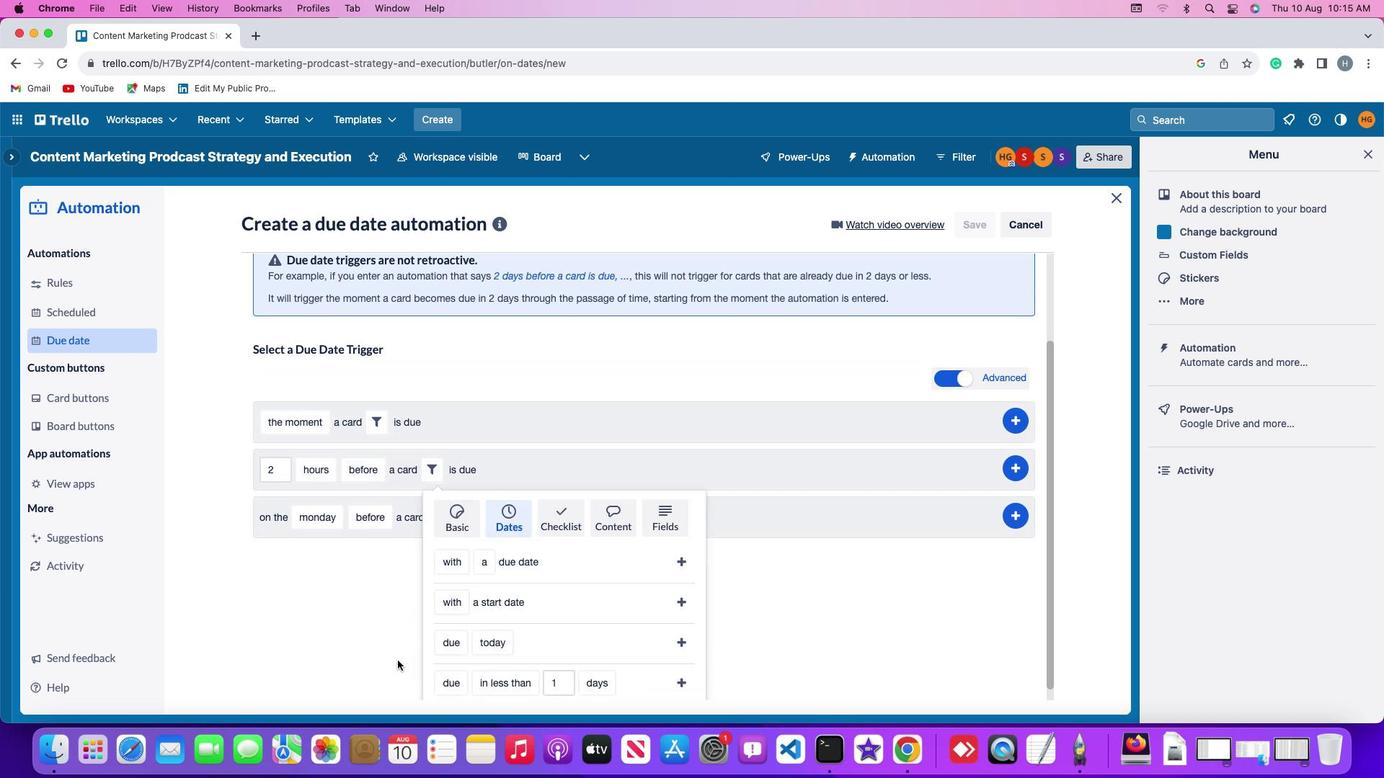 
Action: Mouse scrolled (404, 666) with delta (0, -4)
Screenshot: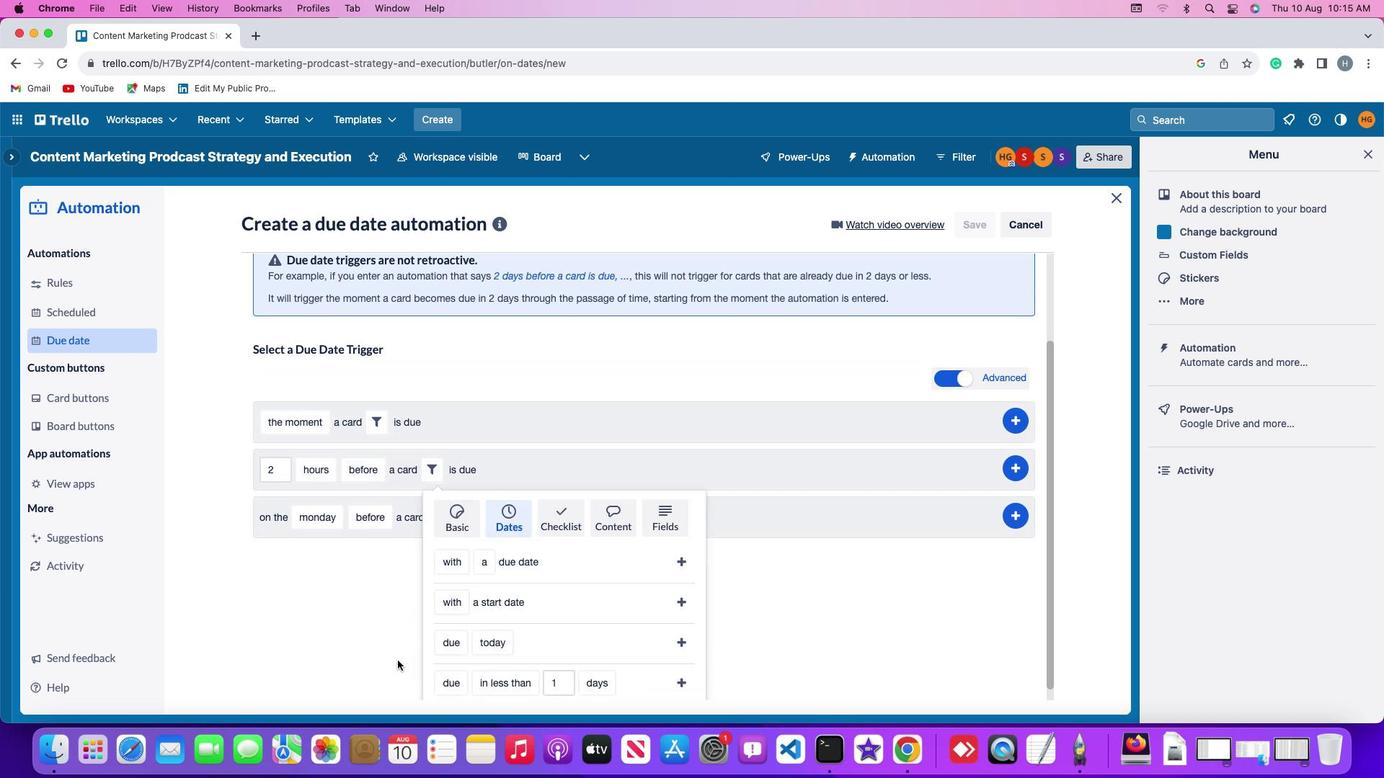 
Action: Mouse moved to (434, 632)
Screenshot: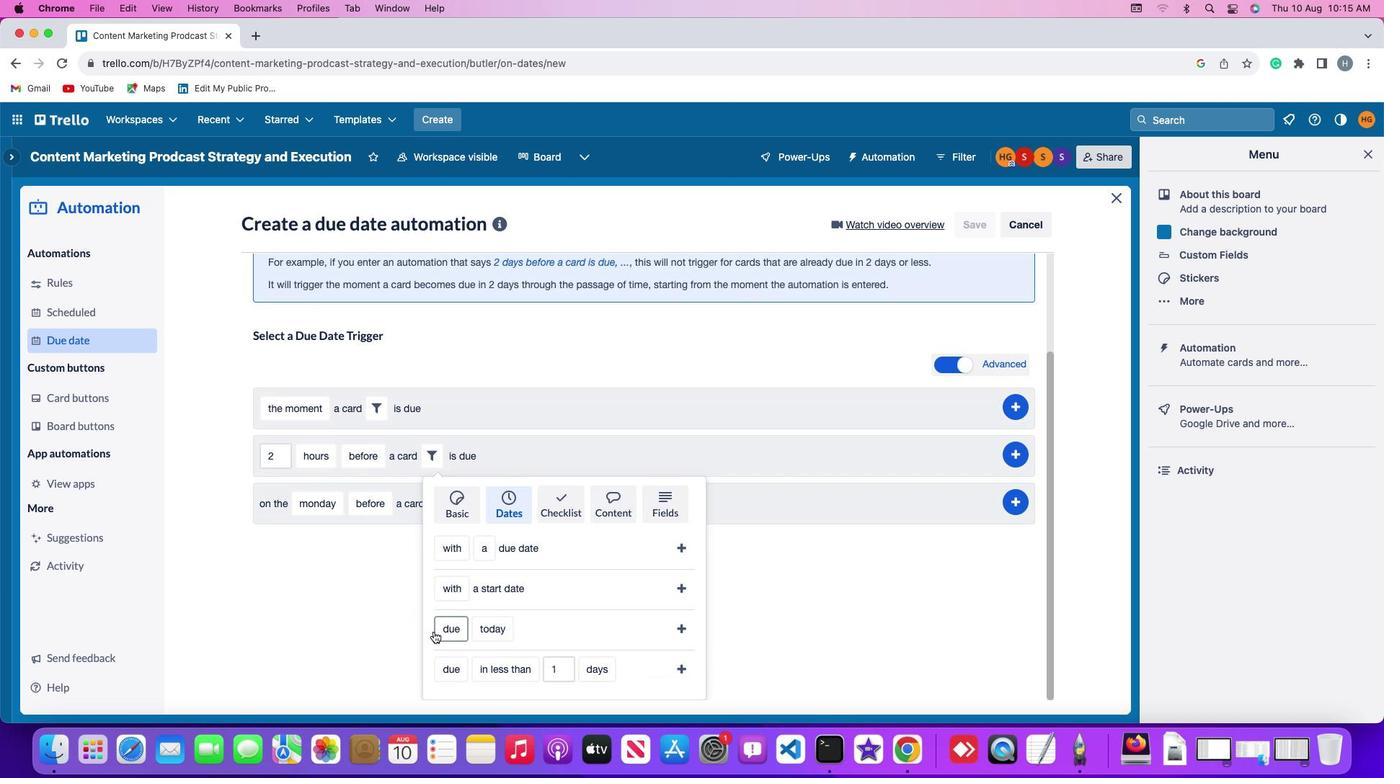 
Action: Mouse pressed left at (434, 632)
Screenshot: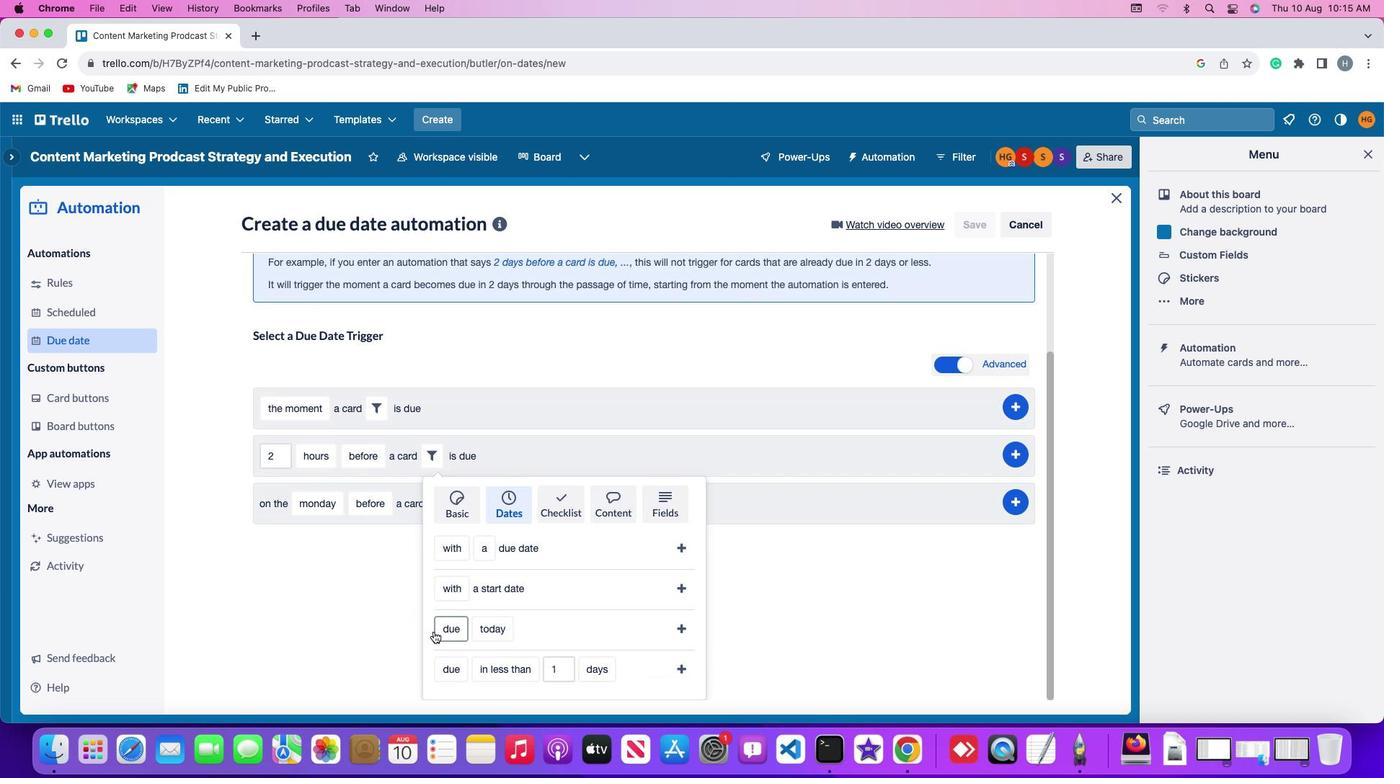 
Action: Mouse moved to (467, 573)
Screenshot: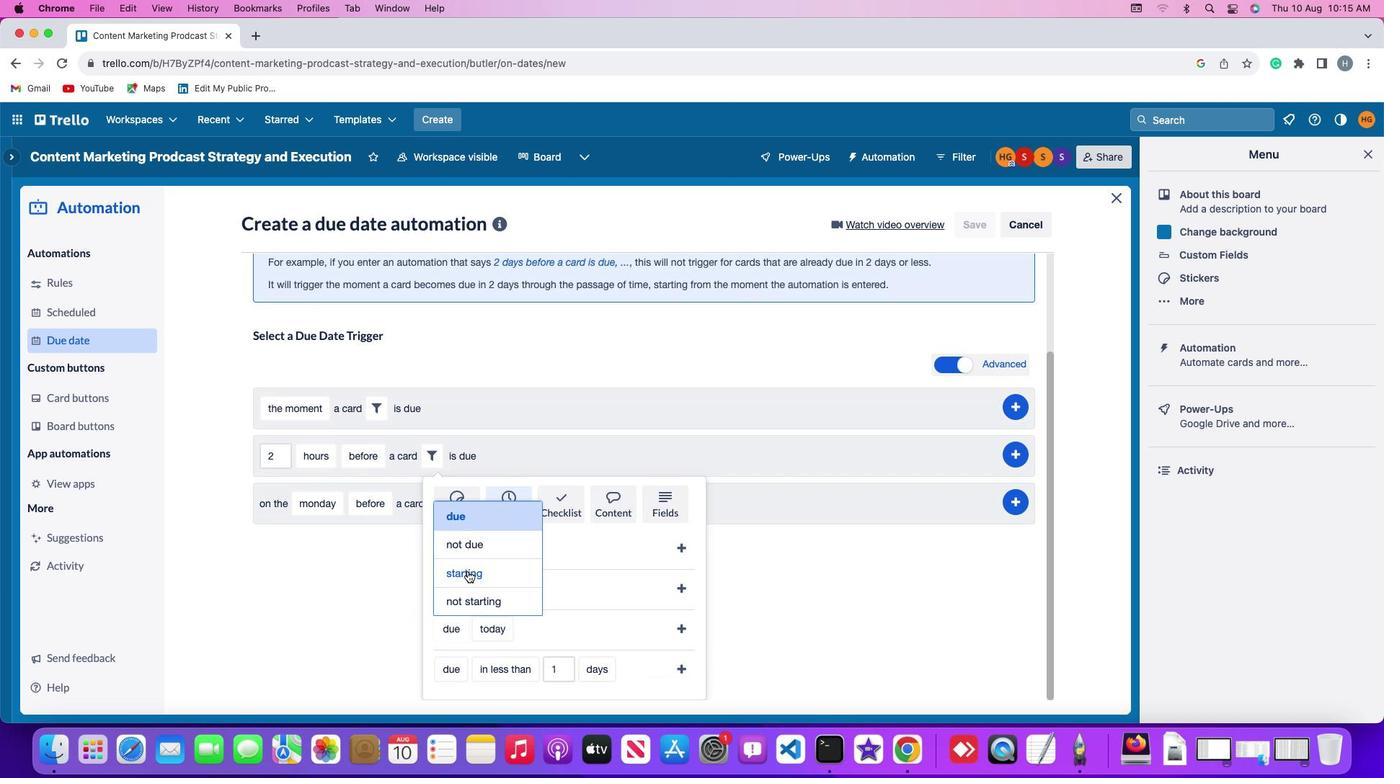 
Action: Mouse pressed left at (467, 573)
Screenshot: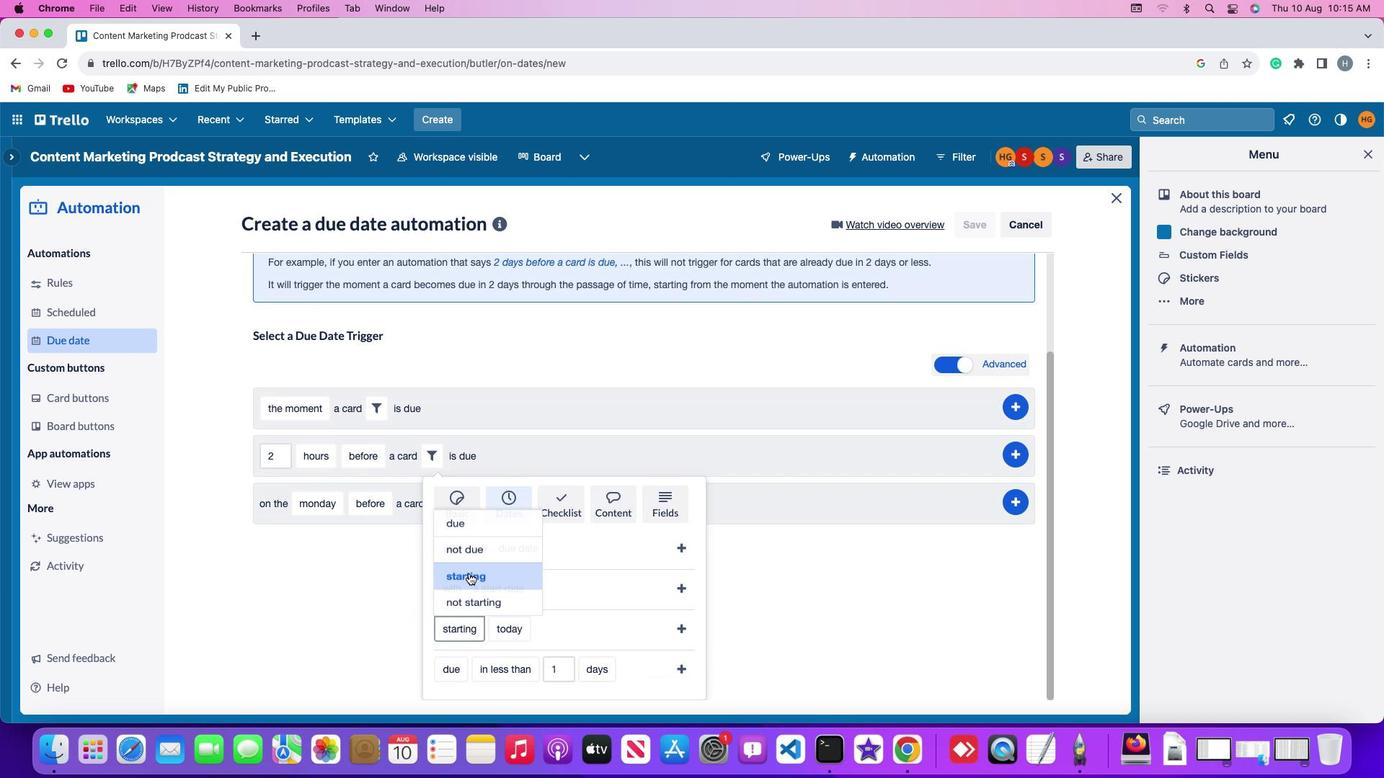 
Action: Mouse moved to (502, 627)
Screenshot: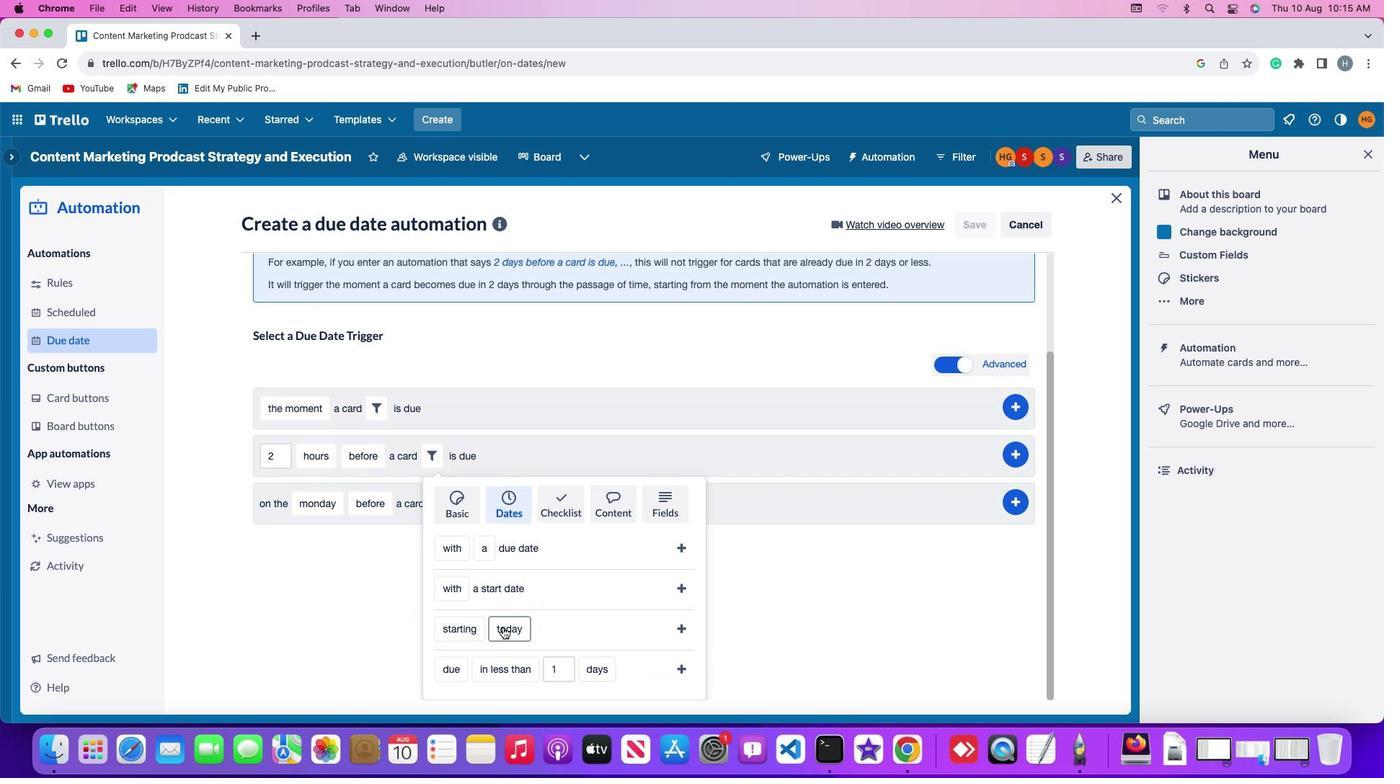 
Action: Mouse pressed left at (502, 627)
Screenshot: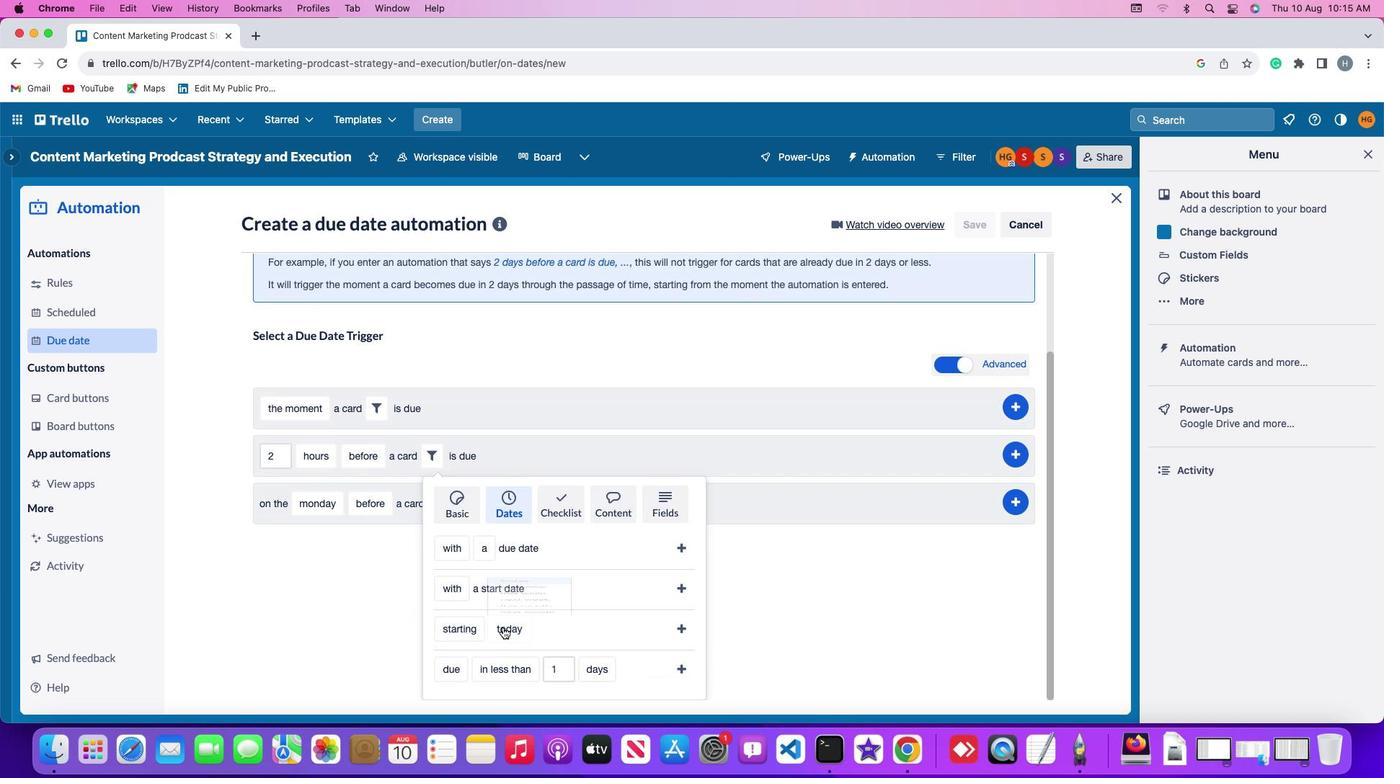 
Action: Mouse moved to (537, 546)
Screenshot: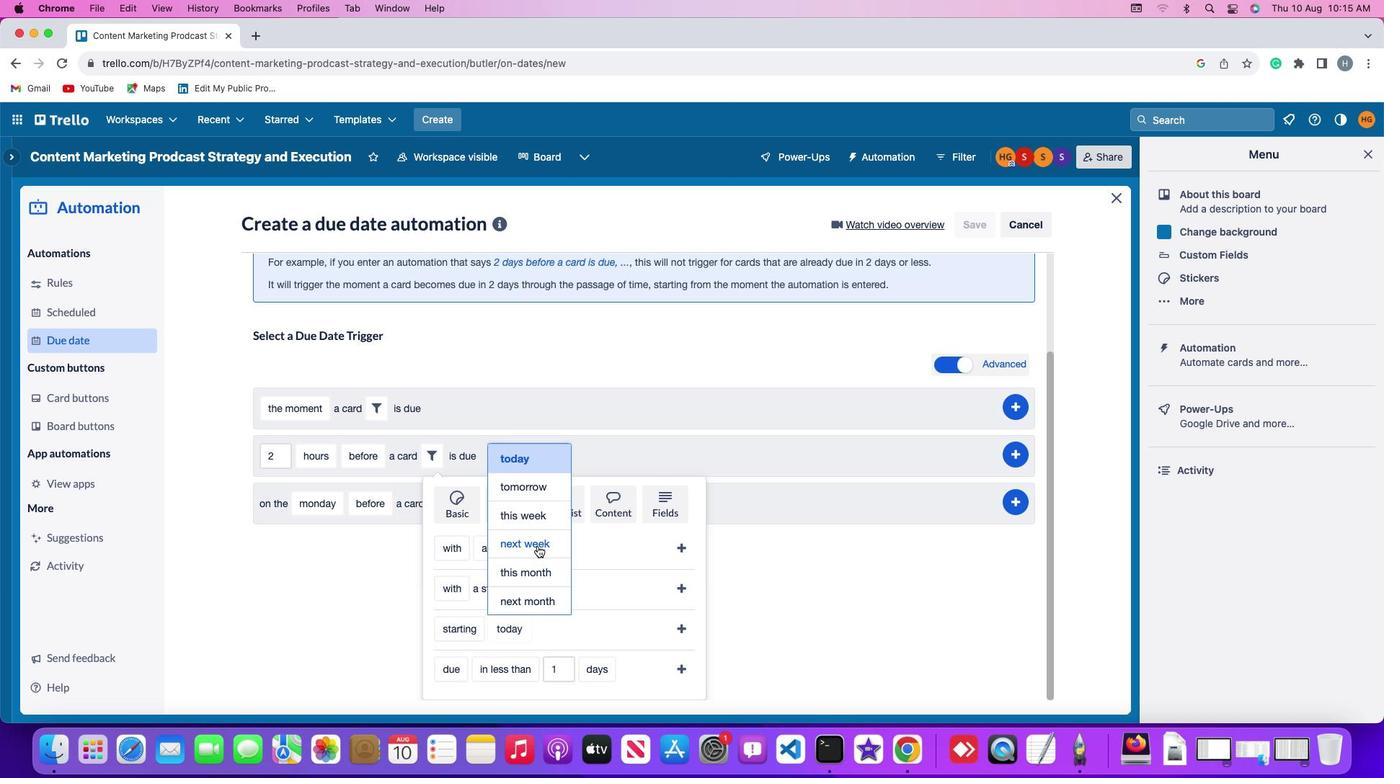 
Action: Mouse pressed left at (537, 546)
Screenshot: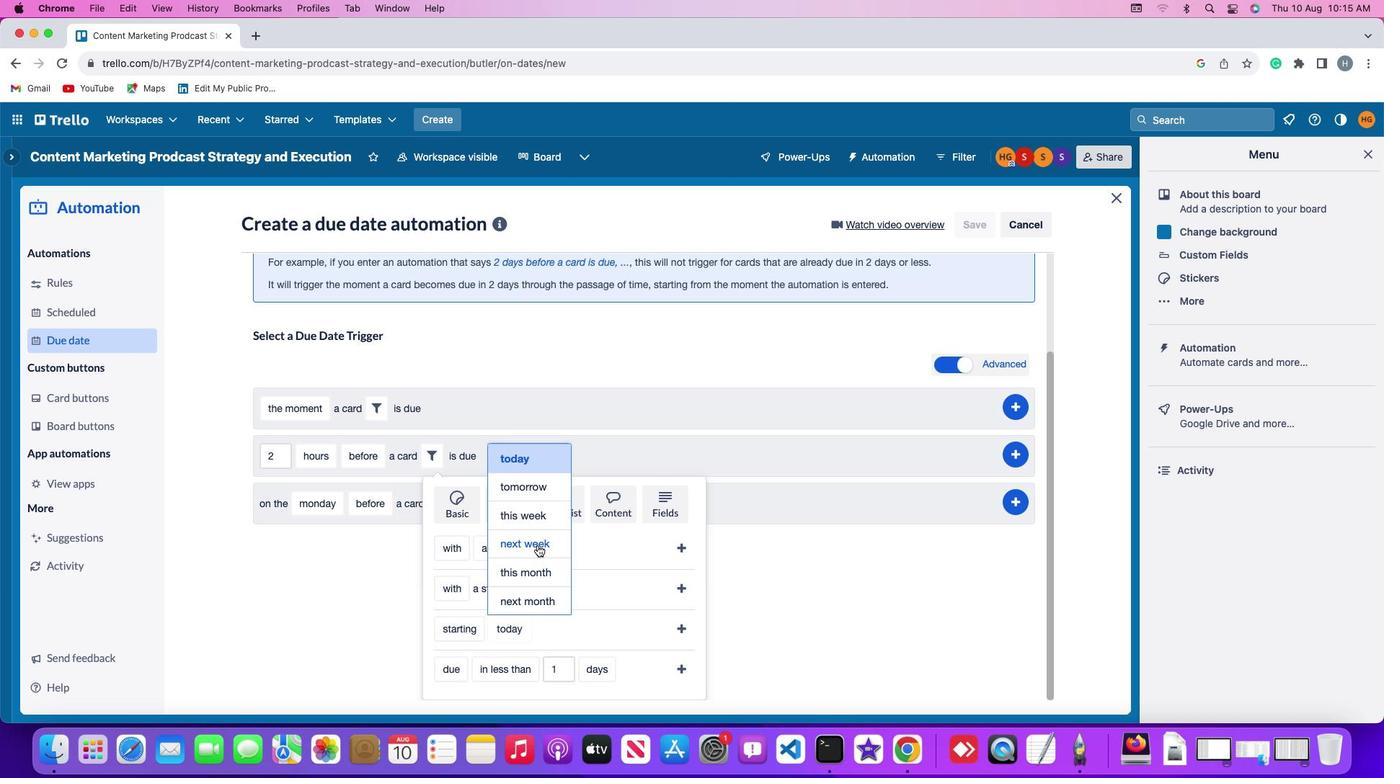 
Action: Mouse moved to (683, 625)
Screenshot: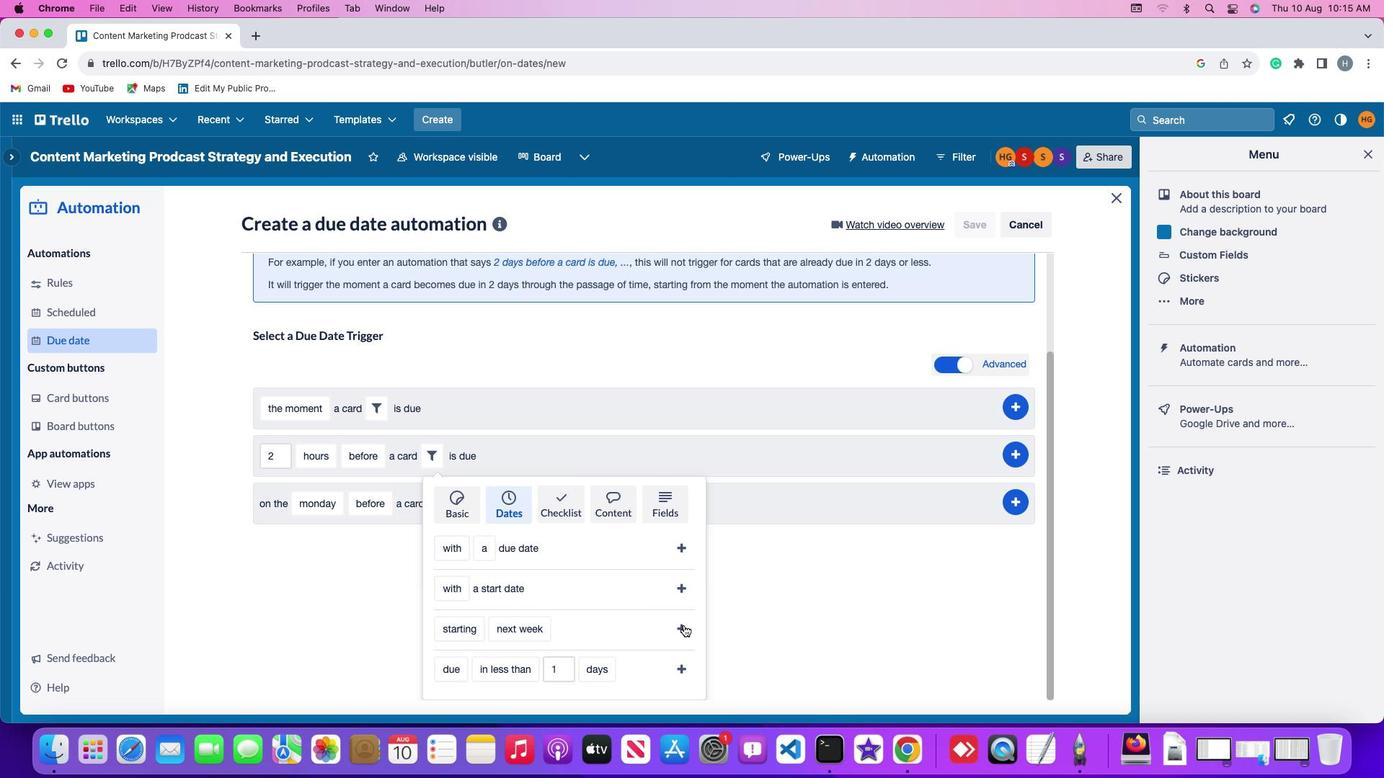 
Action: Mouse pressed left at (683, 625)
Screenshot: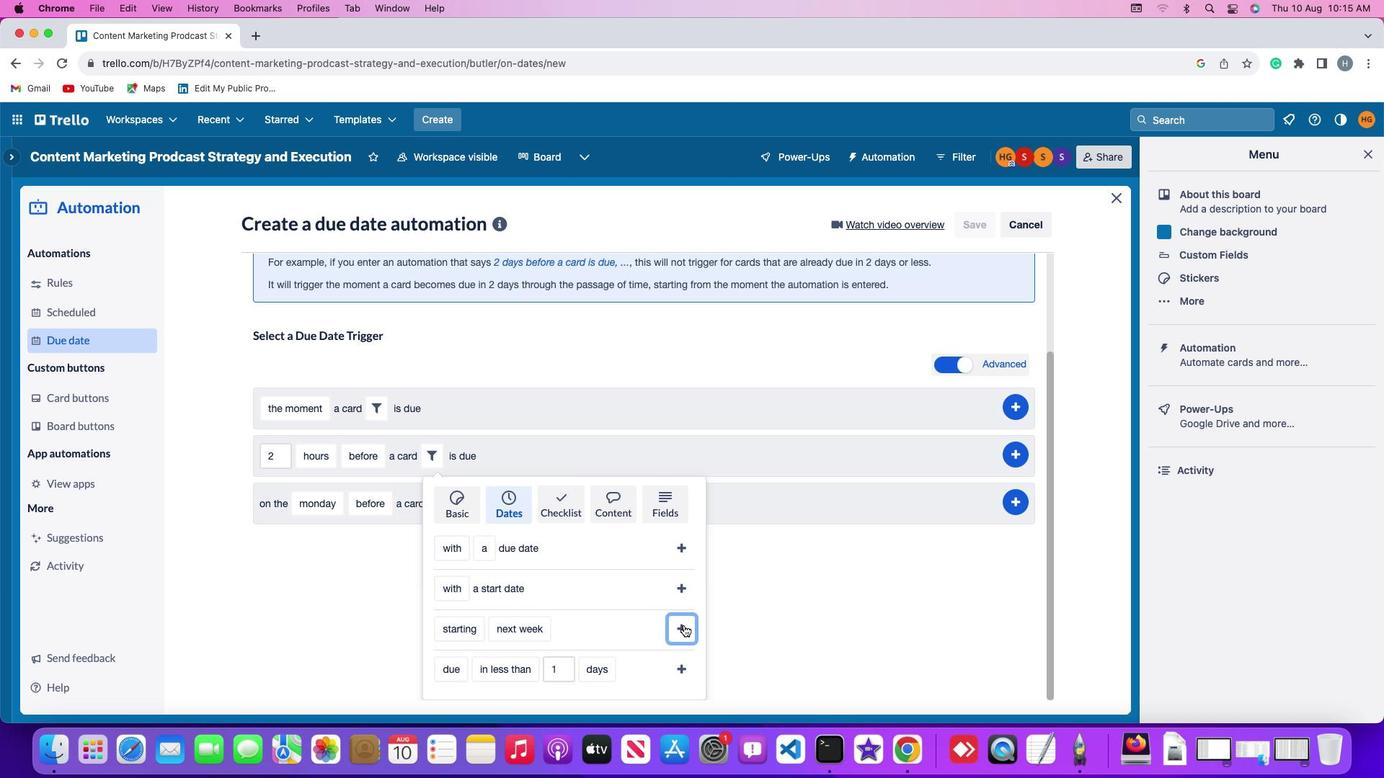 
Action: Mouse moved to (1025, 576)
Screenshot: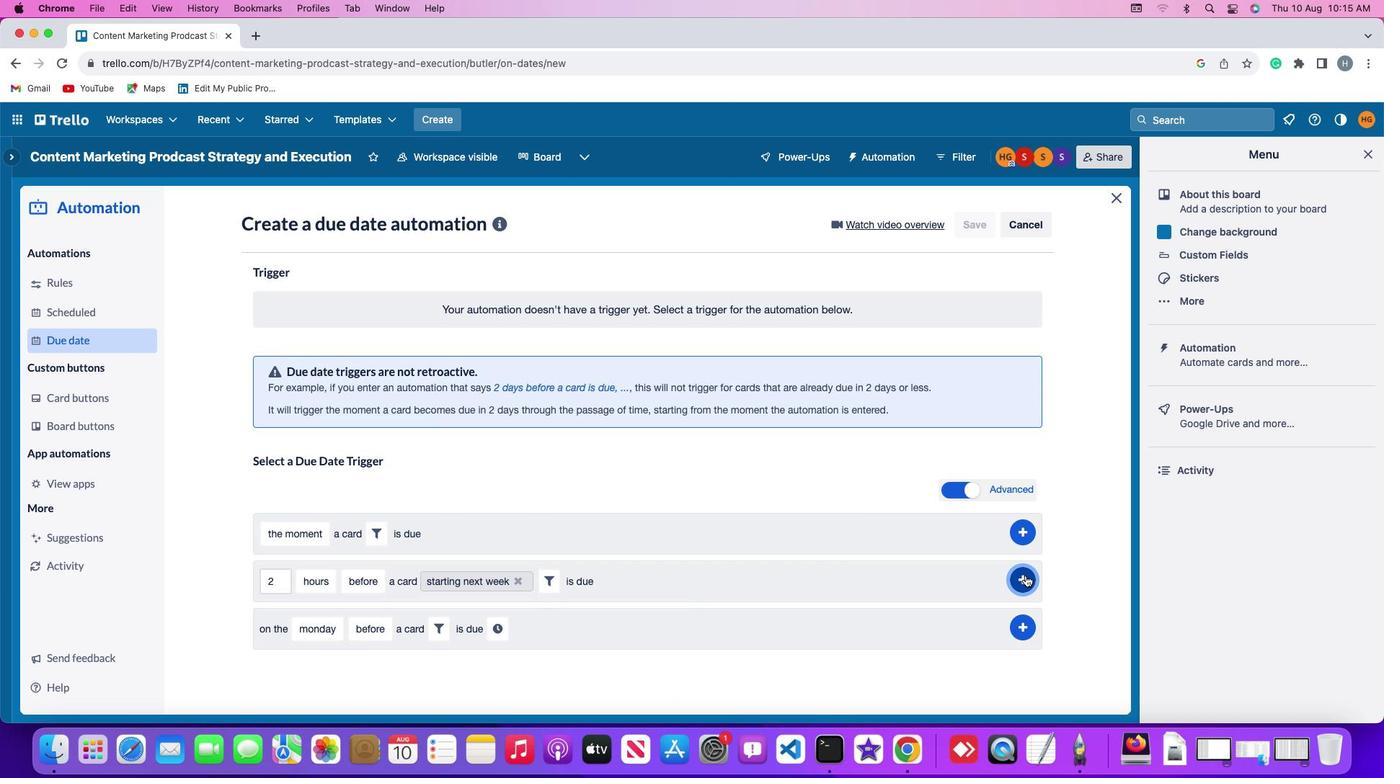 
Action: Mouse pressed left at (1025, 576)
Screenshot: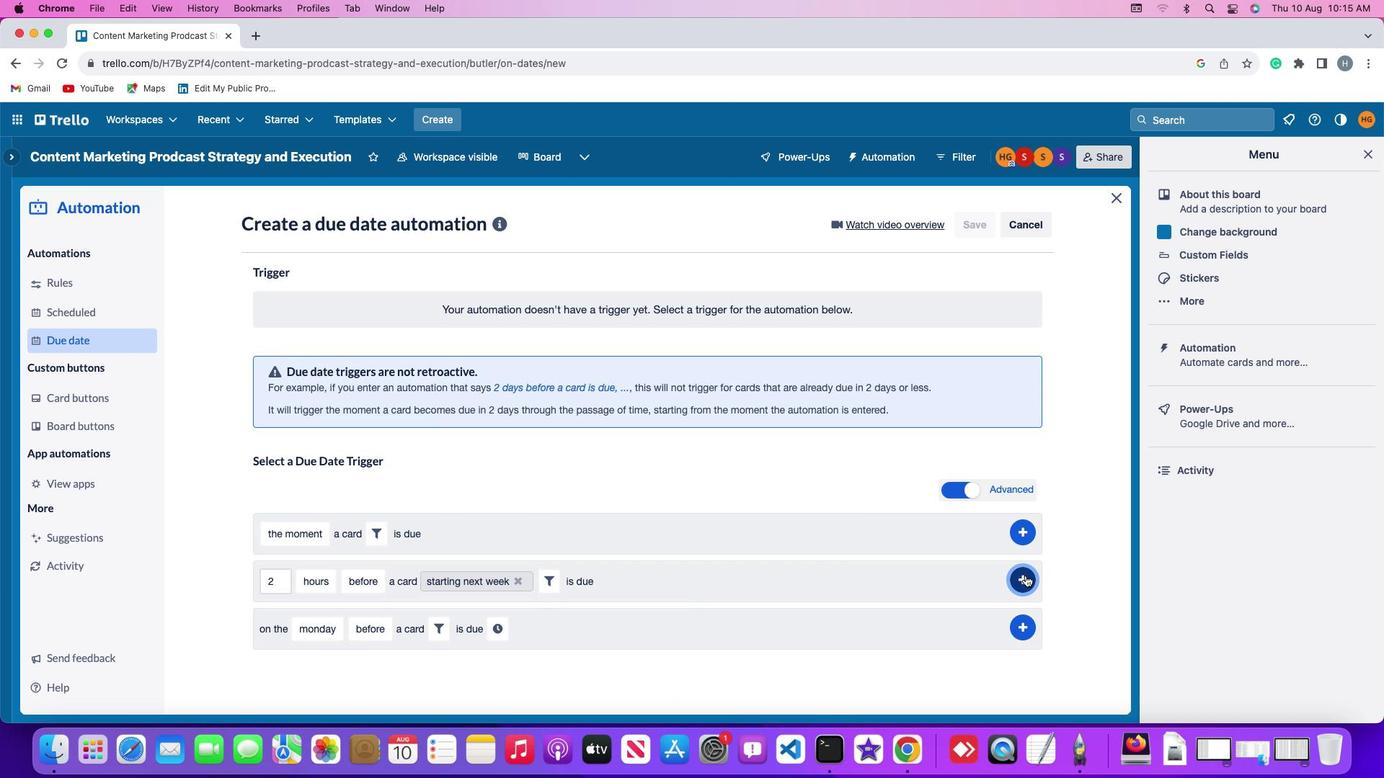 
Action: Mouse moved to (1082, 467)
Screenshot: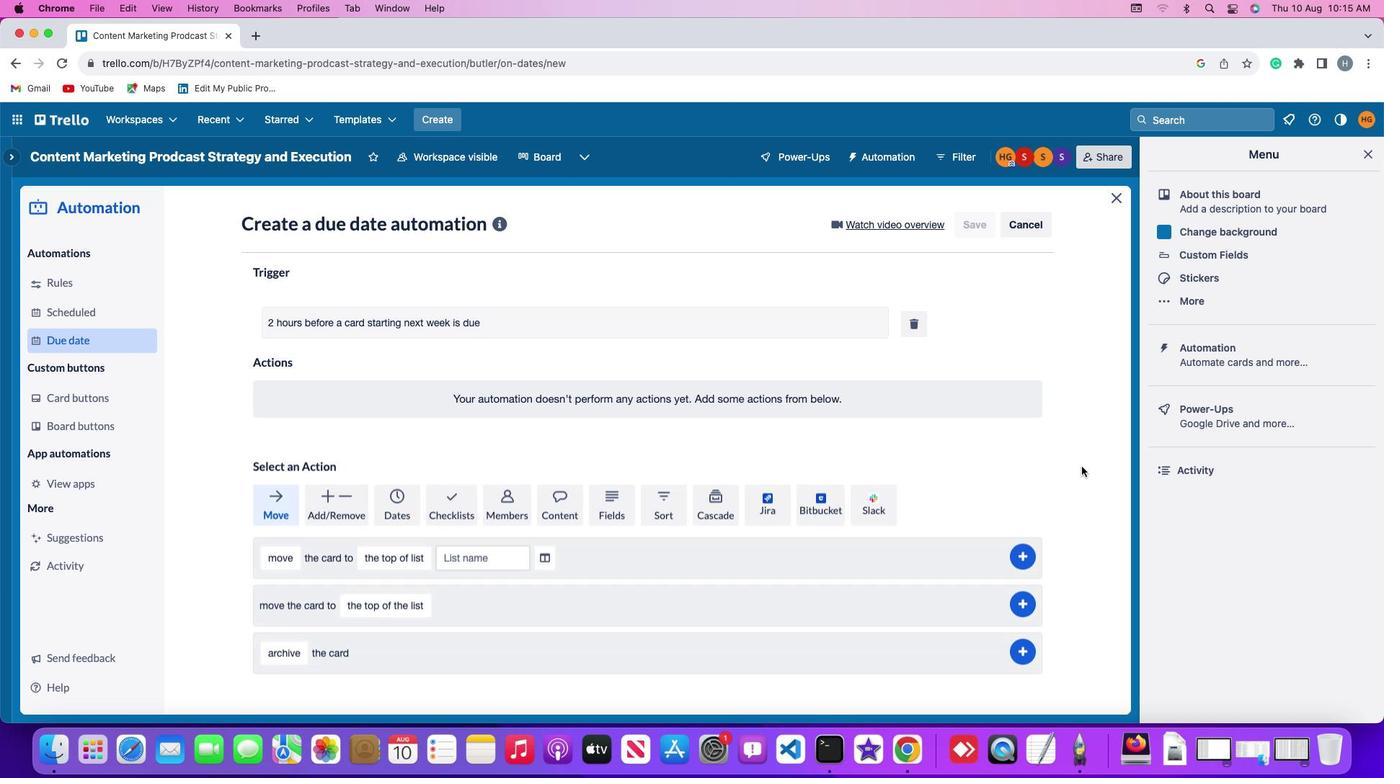 
